 Task: Look for space in Uliastay, Mongolia from 4th June, 2023 to 15th June, 2023 for 2 adults in price range Rs.10000 to Rs.15000. Place can be entire place with 1  bedroom having 1 bed and 1 bathroom. Property type can be house, flat, guest house, hotel. Amenities needed are: washing machine. Booking option can be shelf check-in. Required host language is English.
Action: Mouse moved to (426, 91)
Screenshot: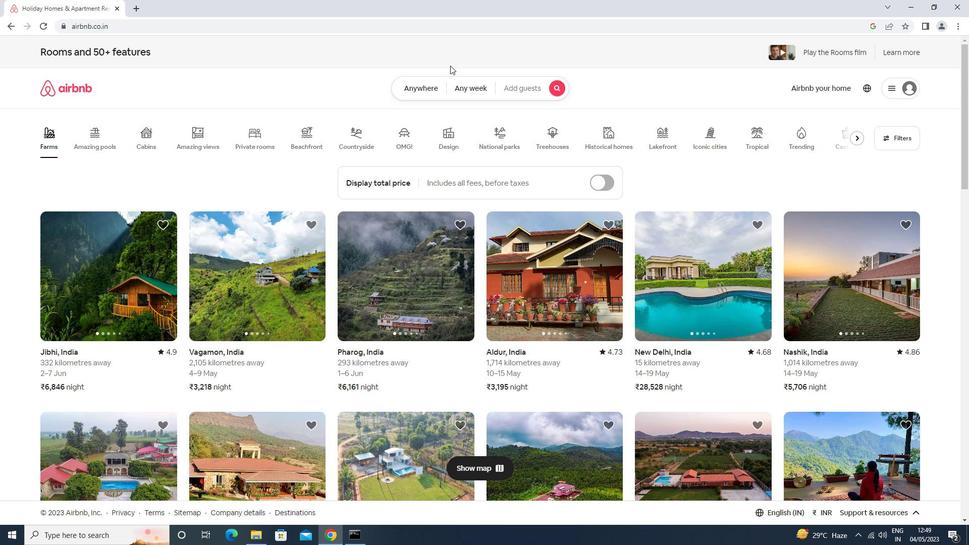 
Action: Mouse pressed left at (426, 91)
Screenshot: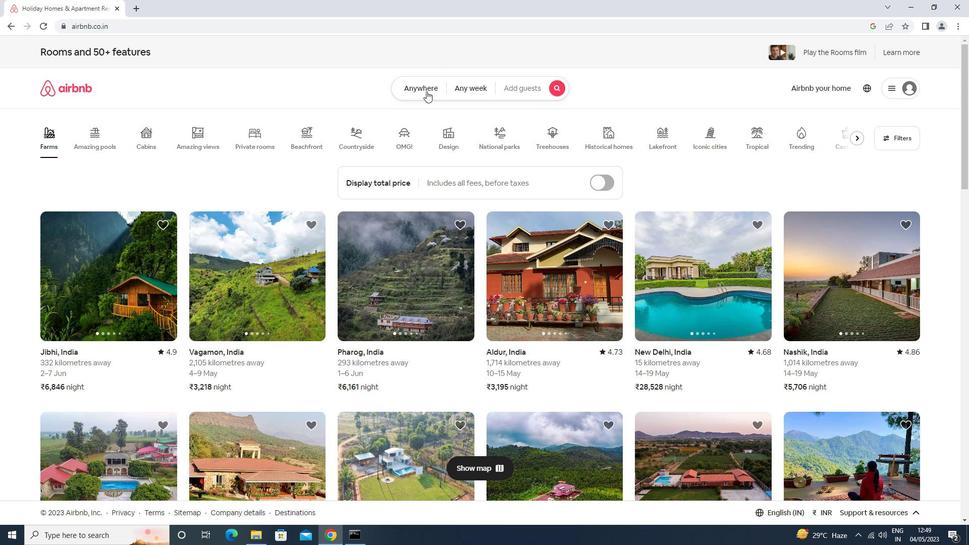 
Action: Mouse moved to (368, 121)
Screenshot: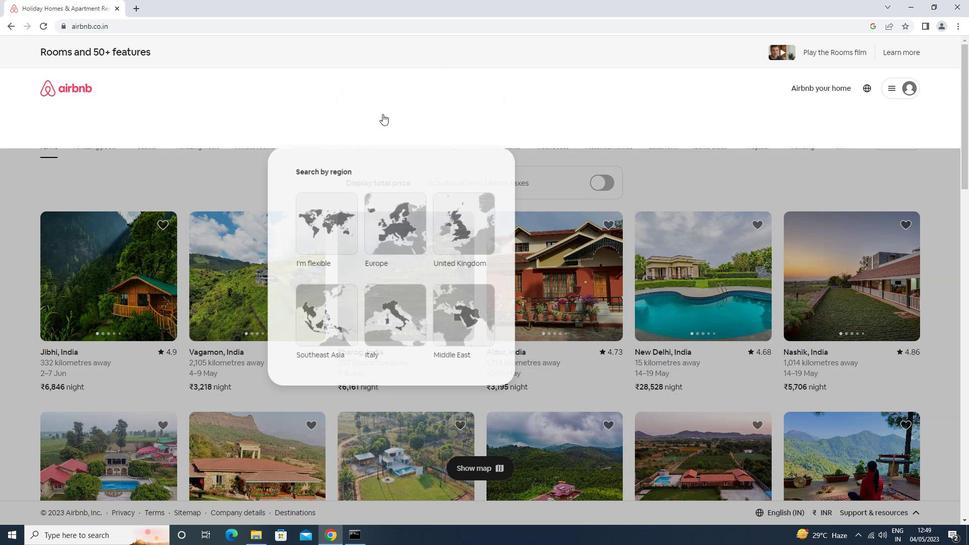 
Action: Mouse pressed left at (368, 121)
Screenshot: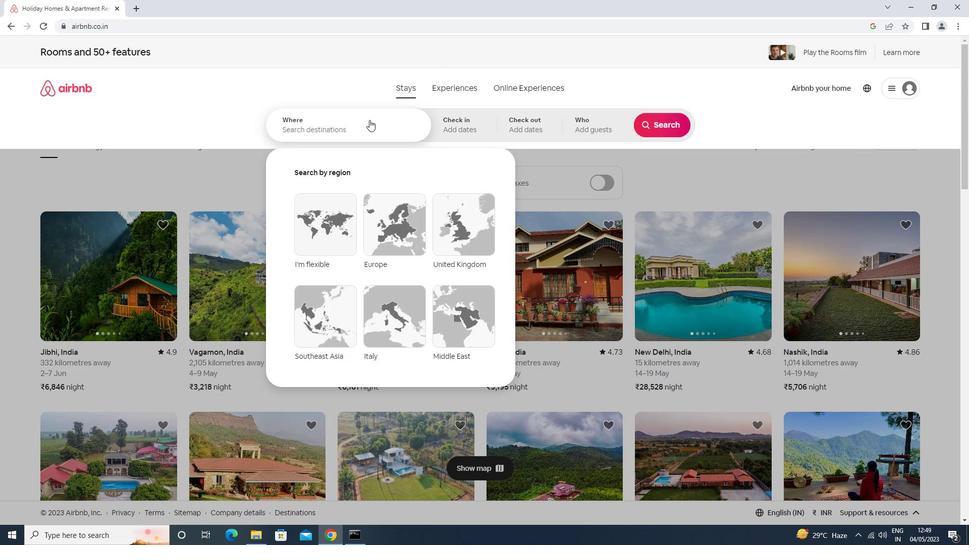 
Action: Key pressed uliastay<Key.enter>
Screenshot: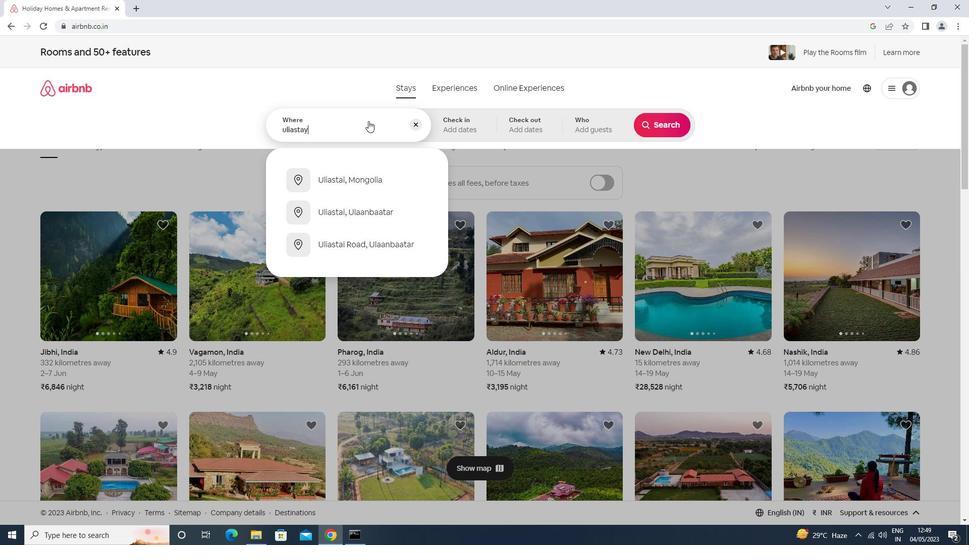 
Action: Mouse moved to (508, 279)
Screenshot: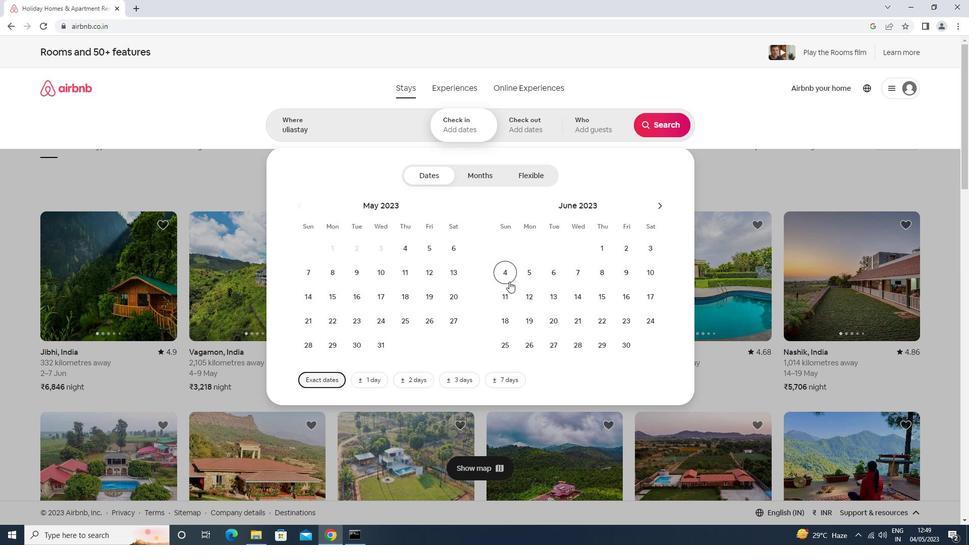 
Action: Mouse pressed left at (508, 279)
Screenshot: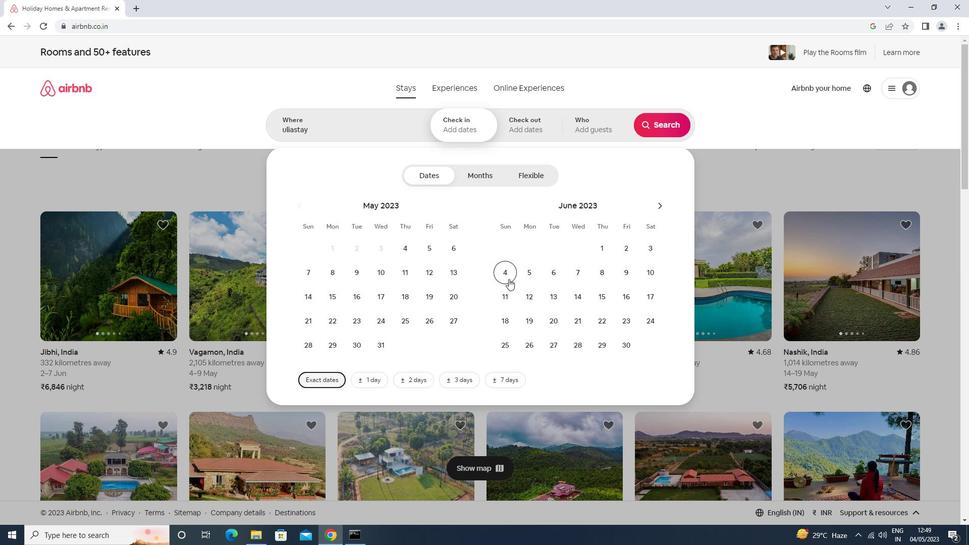 
Action: Mouse moved to (597, 292)
Screenshot: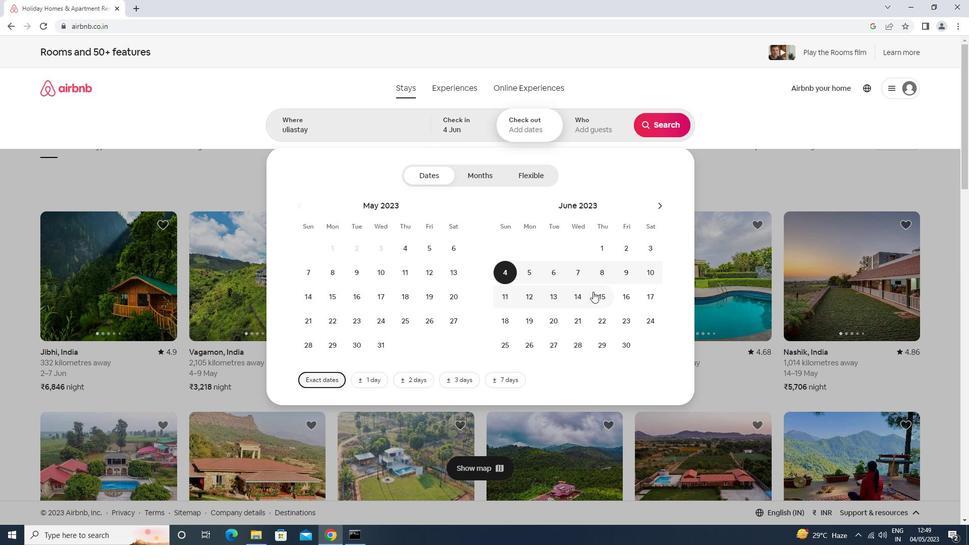 
Action: Mouse pressed left at (597, 292)
Screenshot: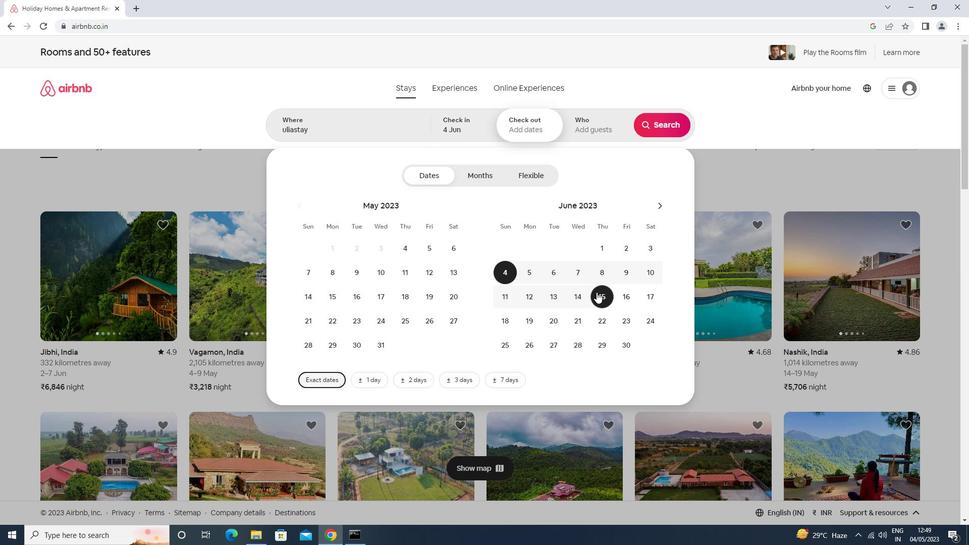 
Action: Mouse moved to (585, 114)
Screenshot: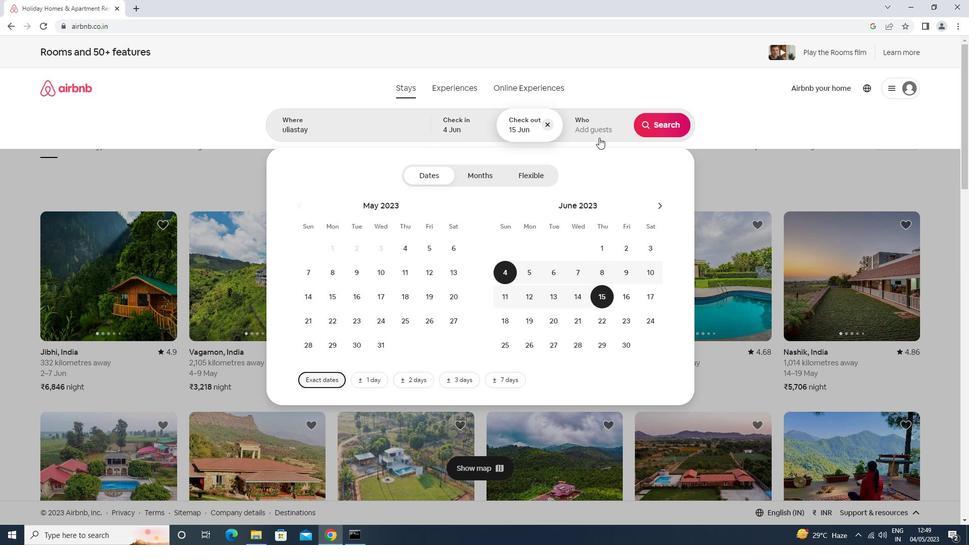 
Action: Mouse pressed left at (585, 114)
Screenshot: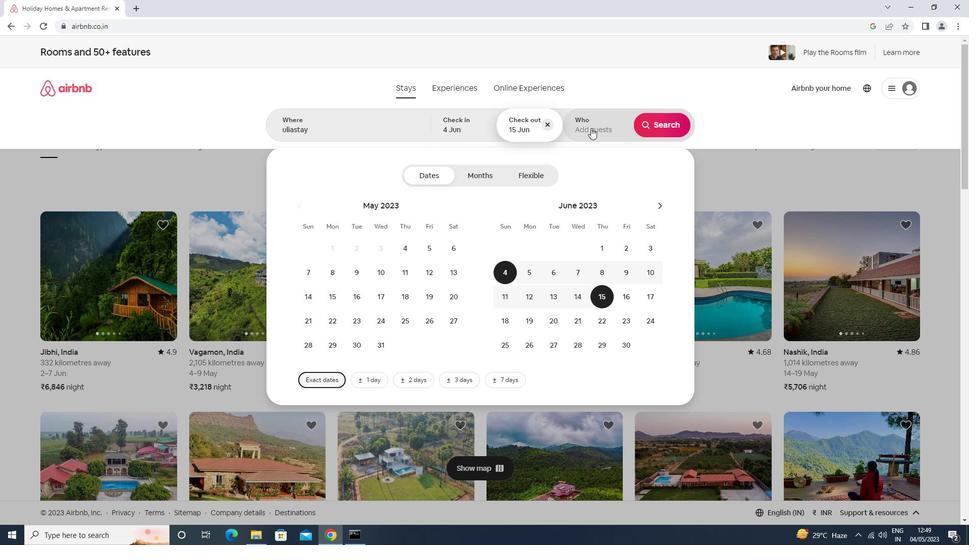 
Action: Mouse moved to (672, 181)
Screenshot: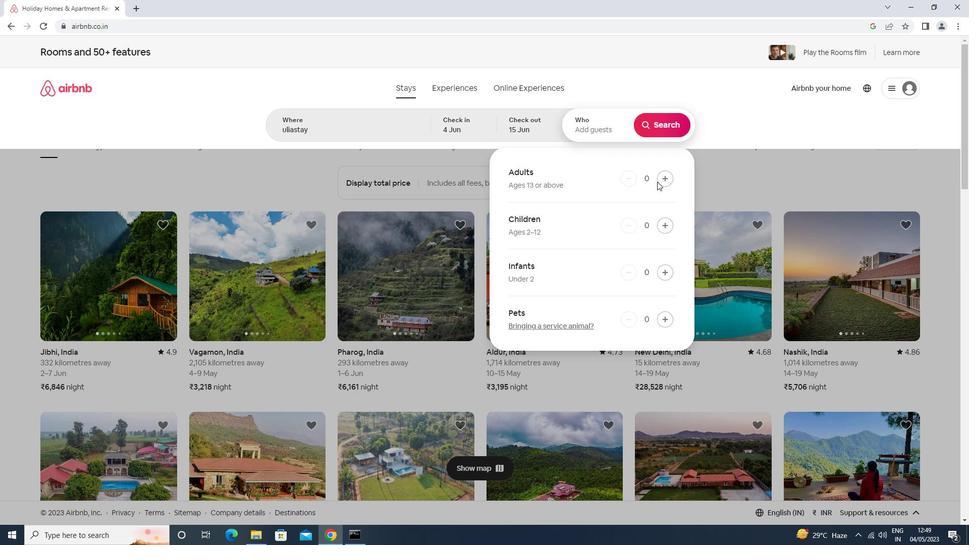 
Action: Mouse pressed left at (672, 181)
Screenshot: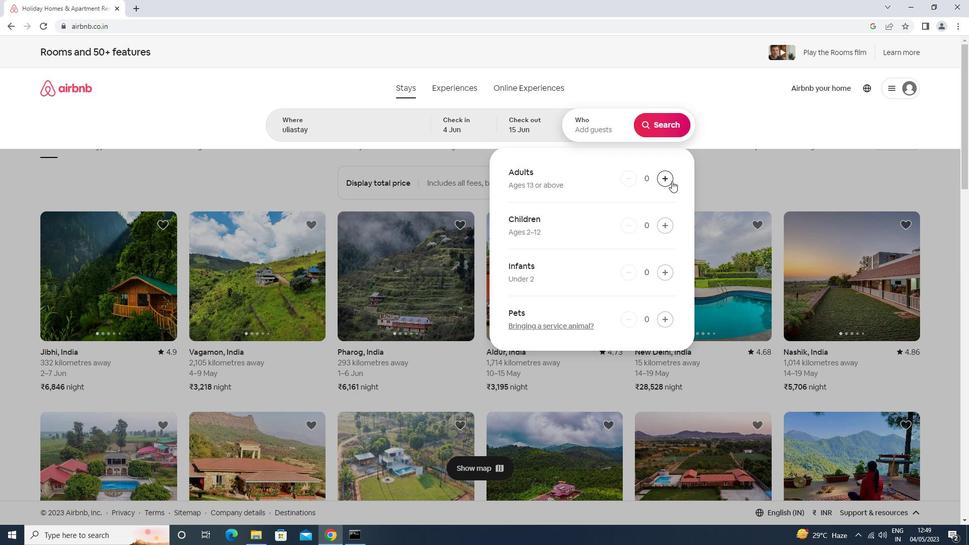 
Action: Mouse pressed left at (672, 181)
Screenshot: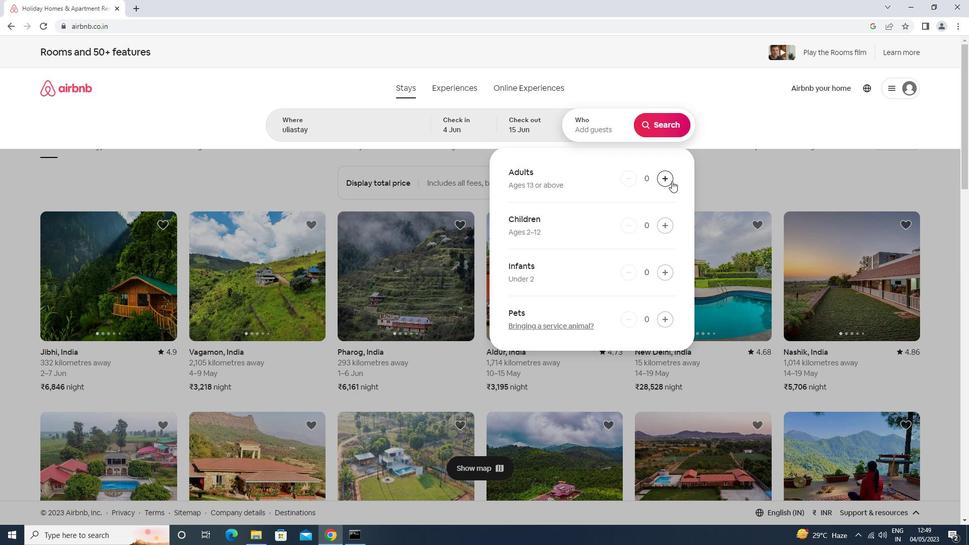 
Action: Mouse moved to (654, 126)
Screenshot: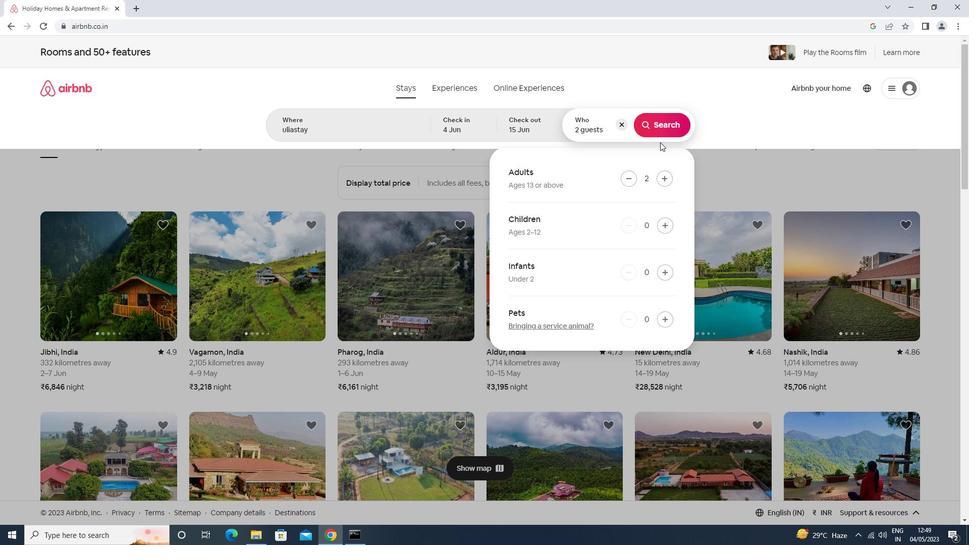 
Action: Mouse pressed left at (654, 126)
Screenshot: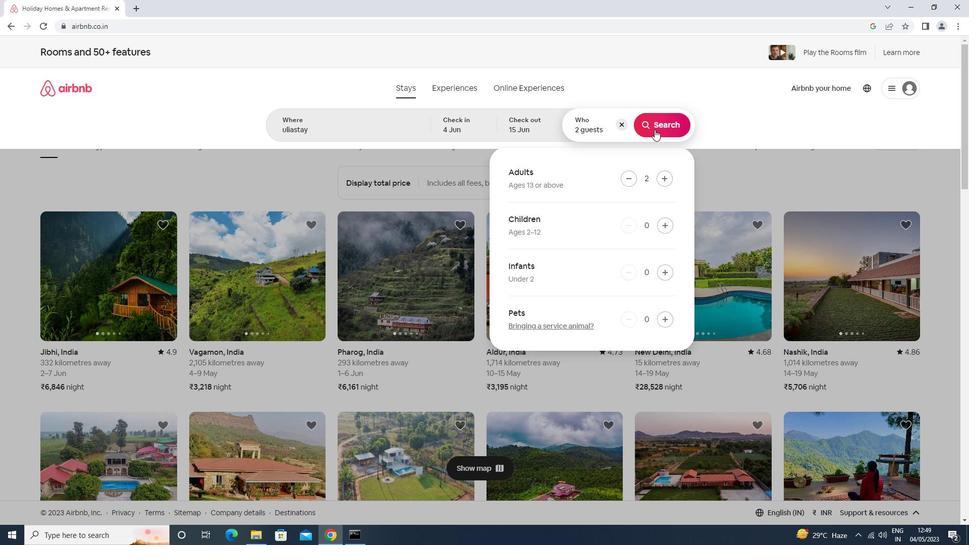 
Action: Mouse moved to (922, 93)
Screenshot: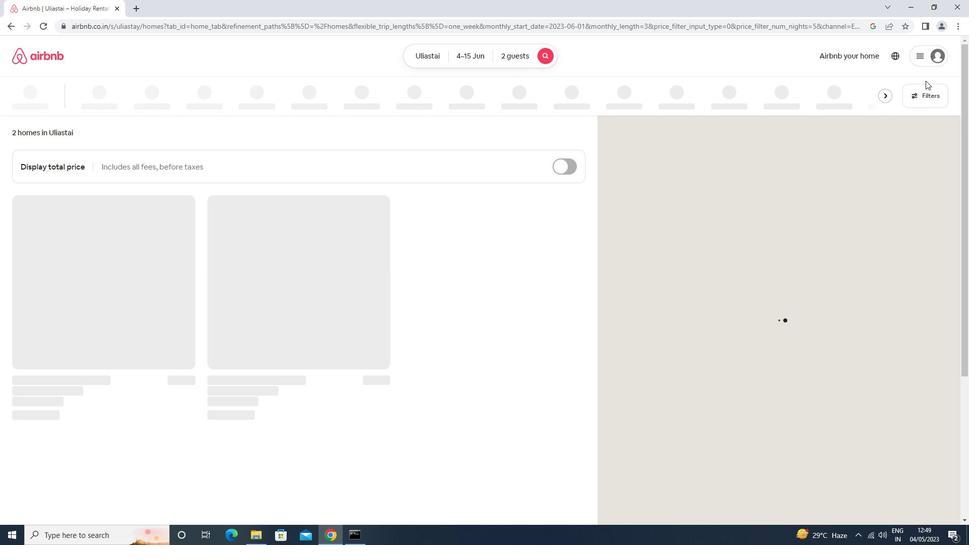 
Action: Mouse pressed left at (922, 93)
Screenshot: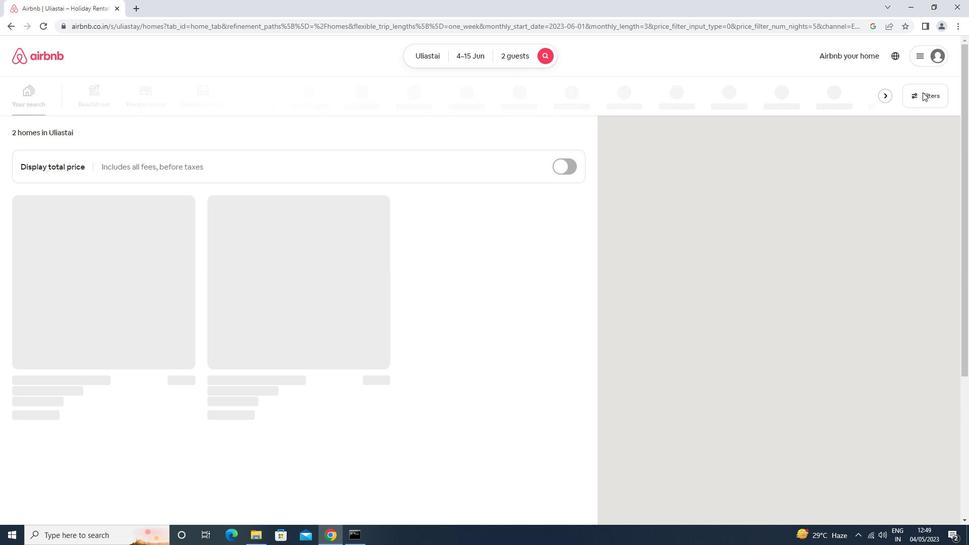 
Action: Mouse moved to (365, 225)
Screenshot: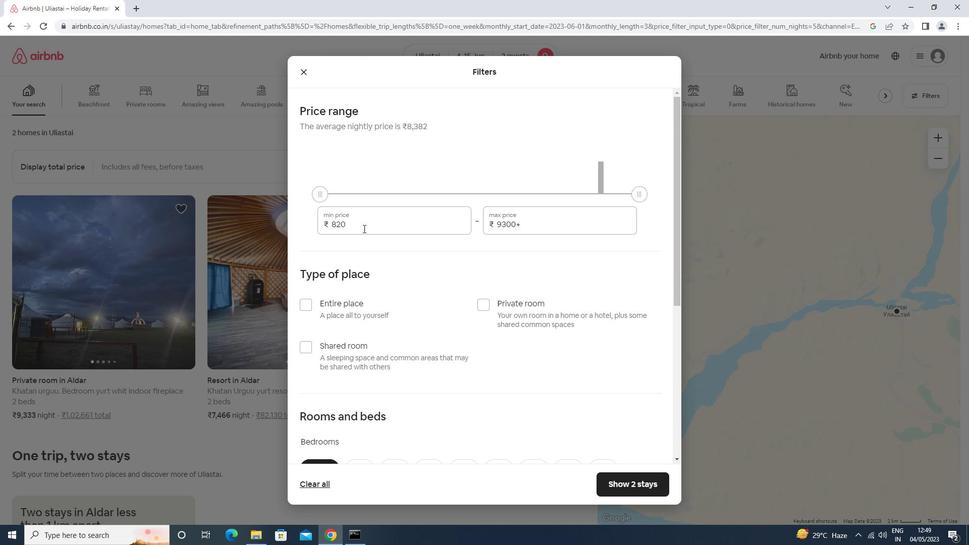 
Action: Mouse pressed left at (365, 225)
Screenshot: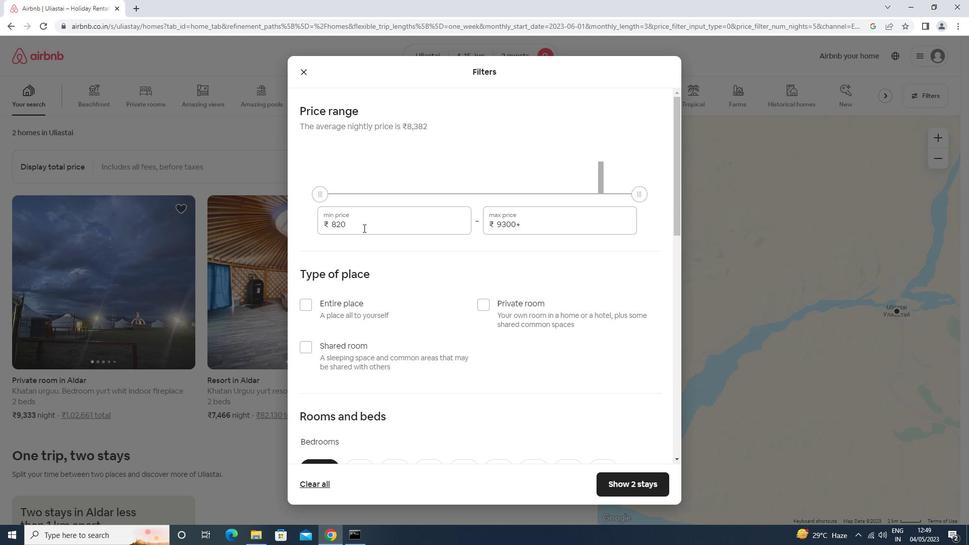
Action: Key pressed <Key.backspace><Key.backspace><Key.backspace>10000<Key.tab>15000<Key.backspace><Key.backspace><Key.backspace><Key.backspace><Key.backspace>15000
Screenshot: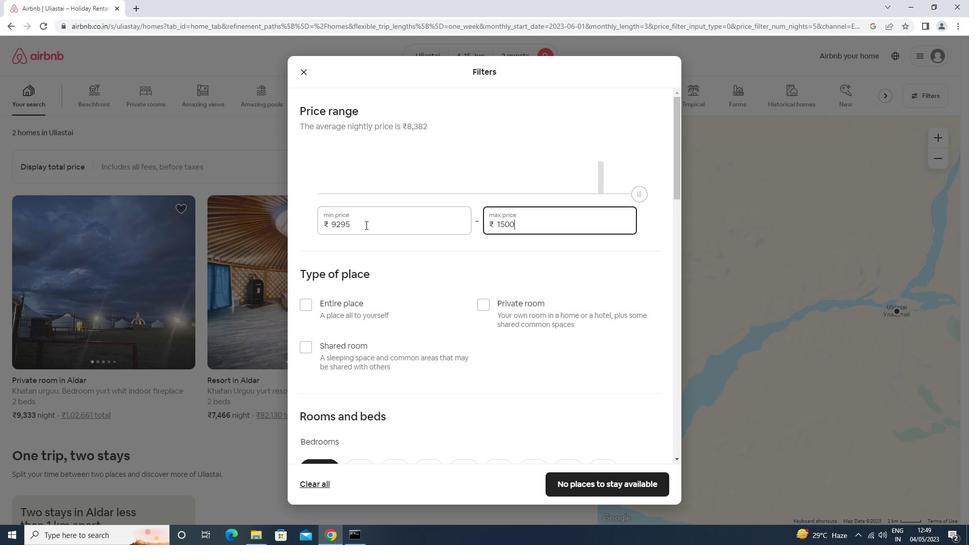 
Action: Mouse pressed left at (365, 225)
Screenshot: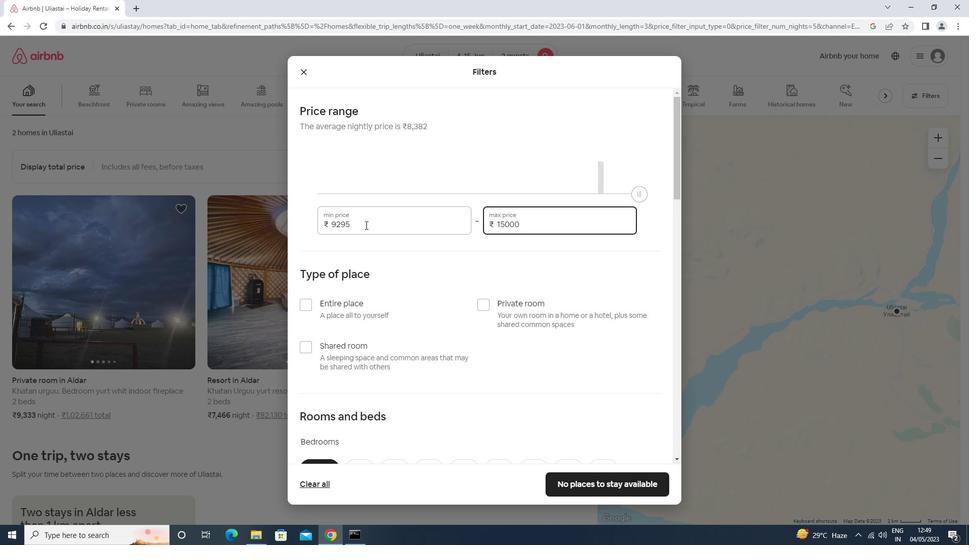 
Action: Key pressed <Key.backspace><Key.backspace><Key.backspace><Key.backspace>10000
Screenshot: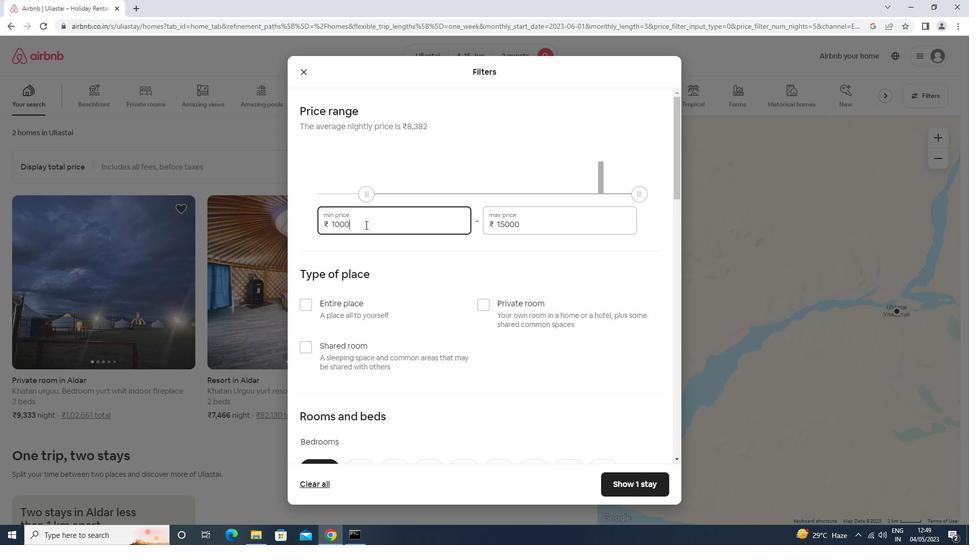
Action: Mouse moved to (363, 225)
Screenshot: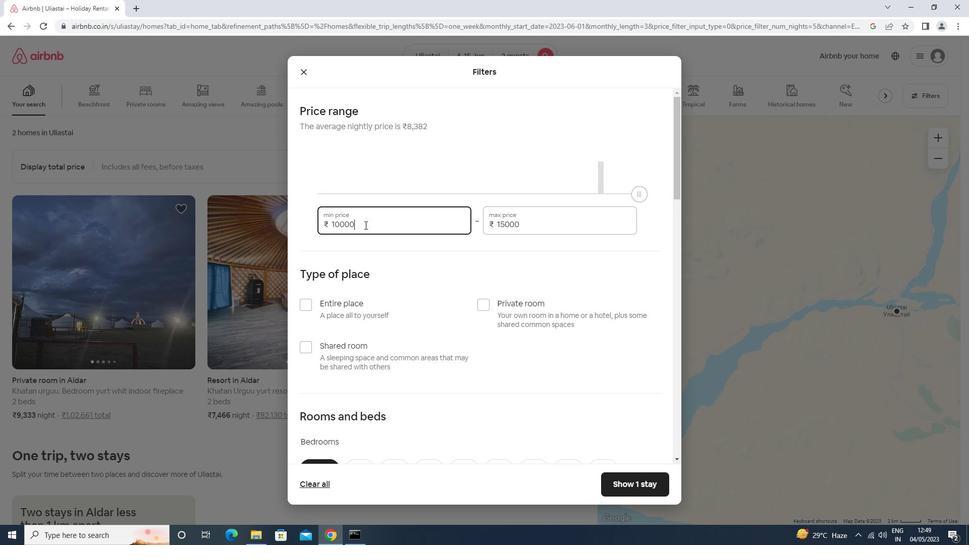 
Action: Mouse scrolled (363, 224) with delta (0, 0)
Screenshot: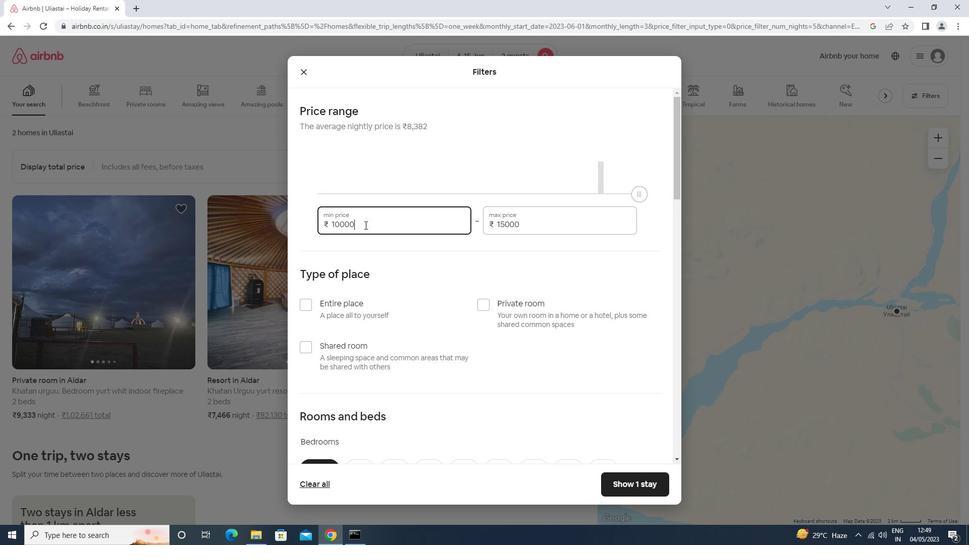 
Action: Mouse scrolled (363, 224) with delta (0, 0)
Screenshot: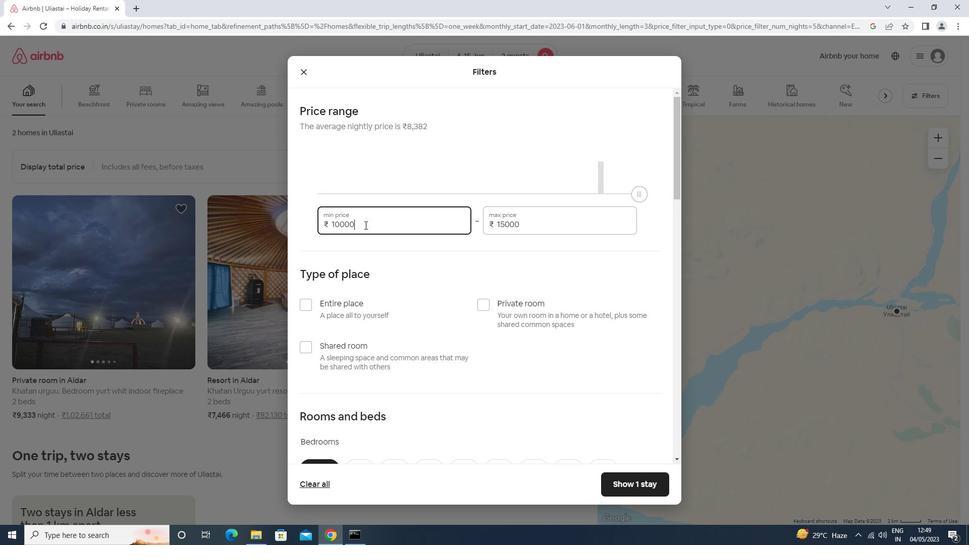 
Action: Mouse scrolled (363, 224) with delta (0, 0)
Screenshot: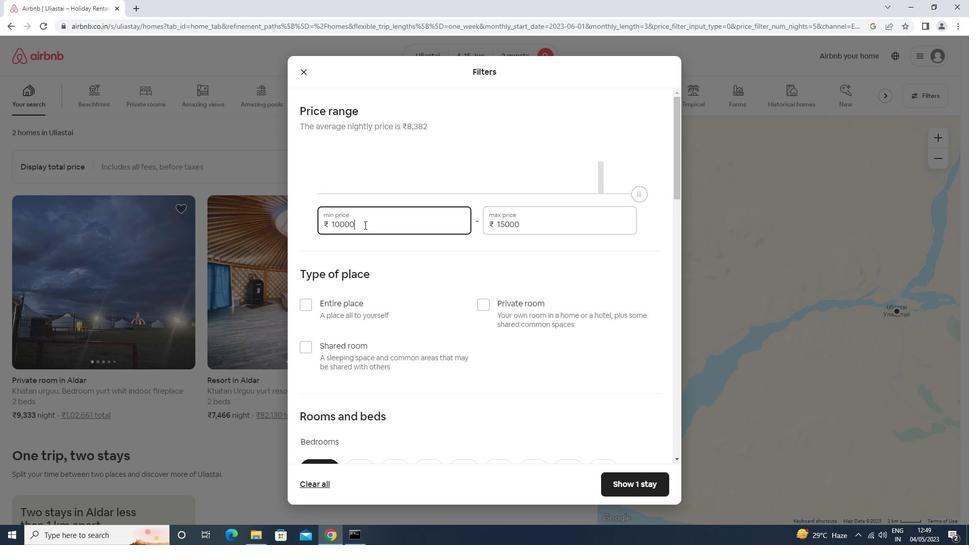 
Action: Mouse moved to (336, 161)
Screenshot: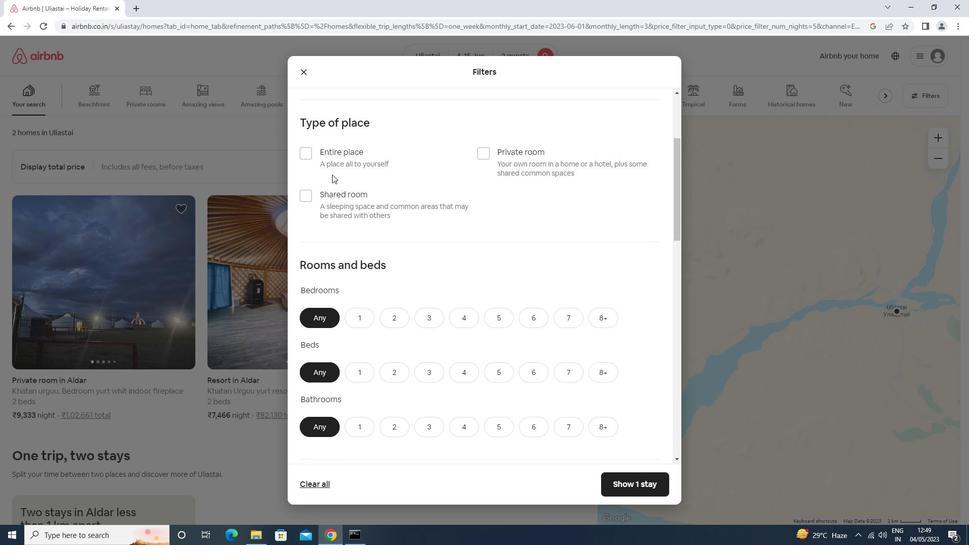 
Action: Mouse pressed left at (336, 161)
Screenshot: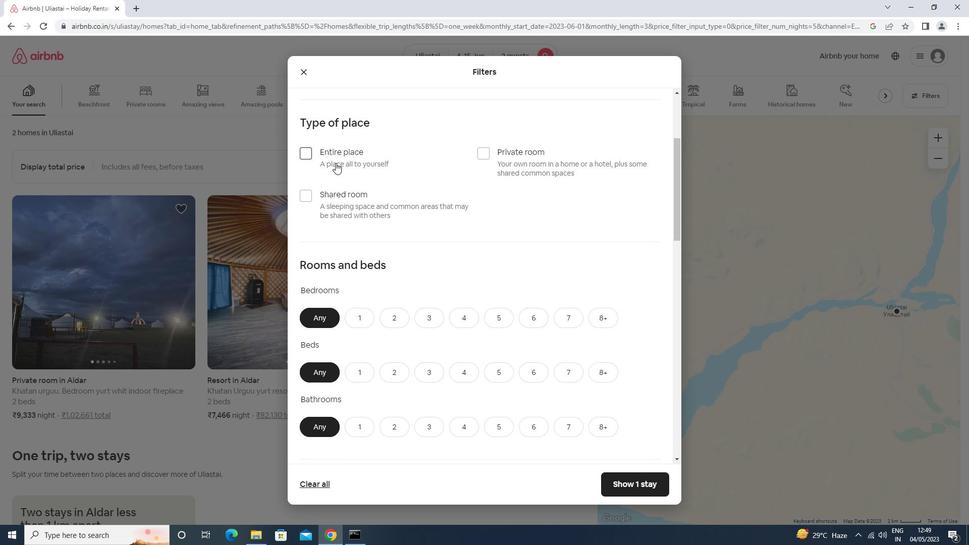 
Action: Mouse moved to (365, 316)
Screenshot: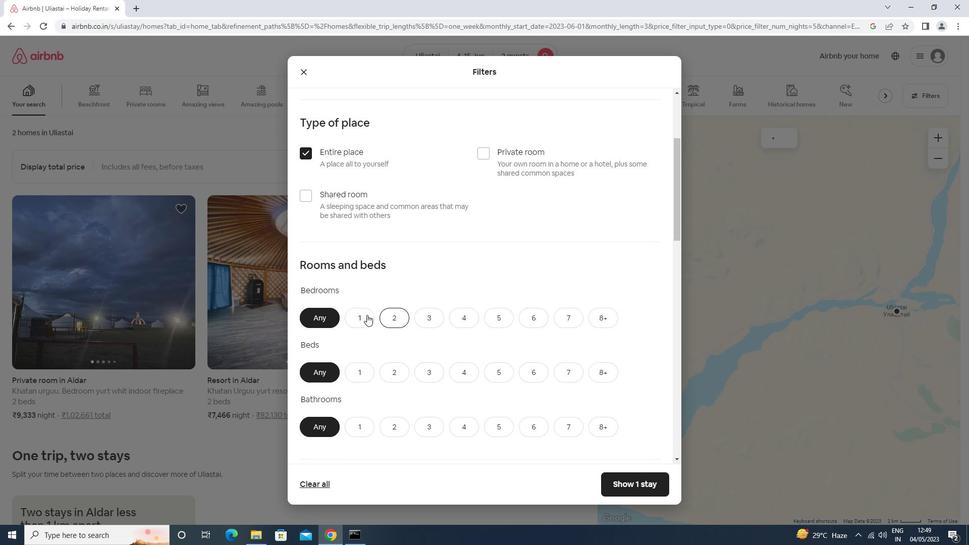 
Action: Mouse pressed left at (365, 316)
Screenshot: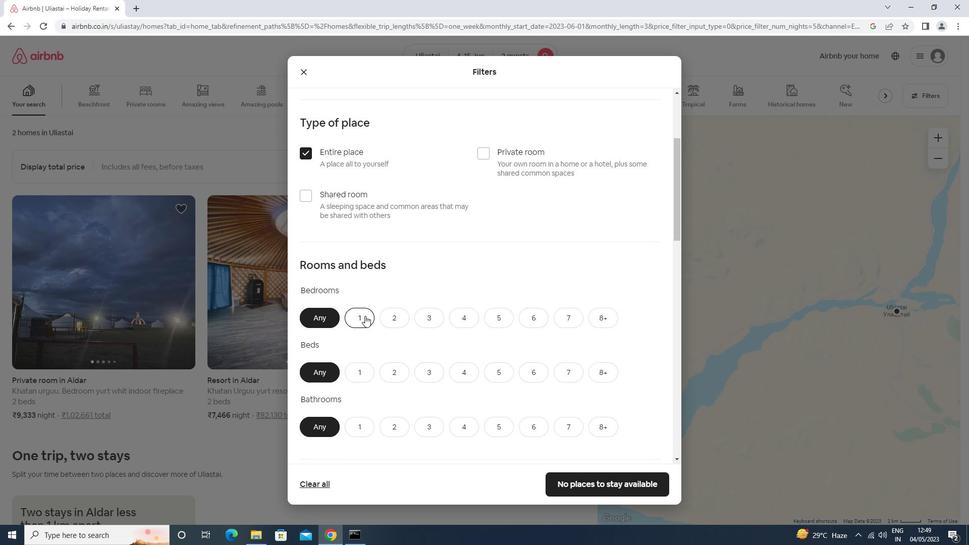 
Action: Mouse moved to (361, 375)
Screenshot: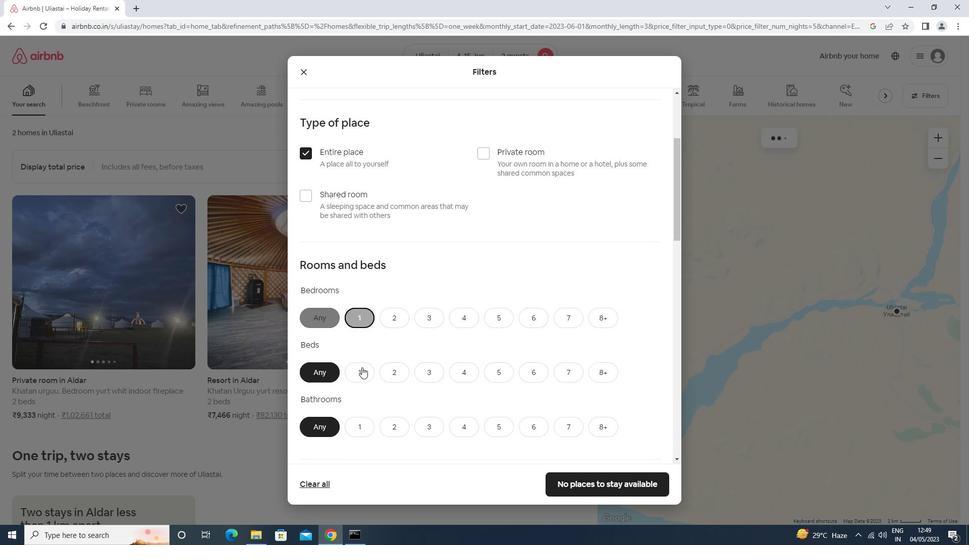 
Action: Mouse pressed left at (361, 375)
Screenshot: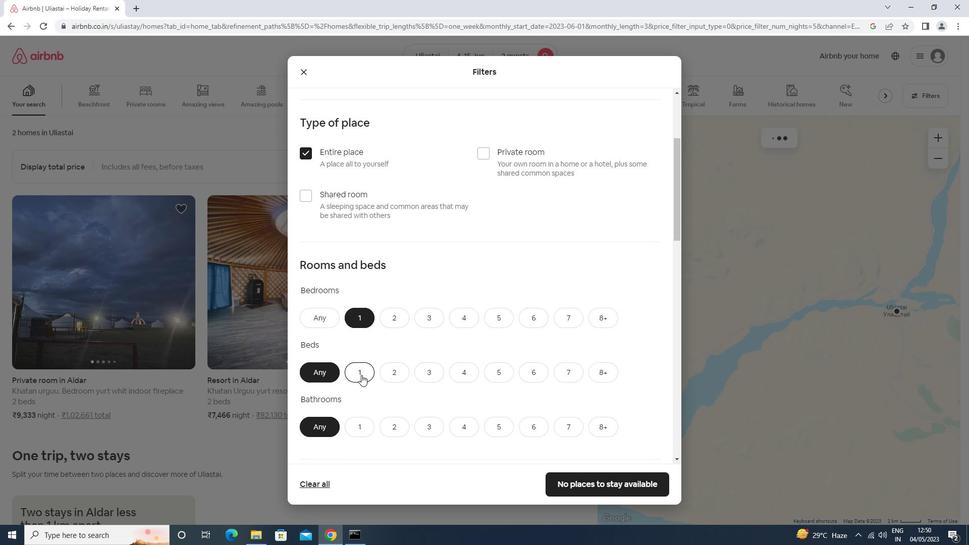 
Action: Mouse moved to (361, 427)
Screenshot: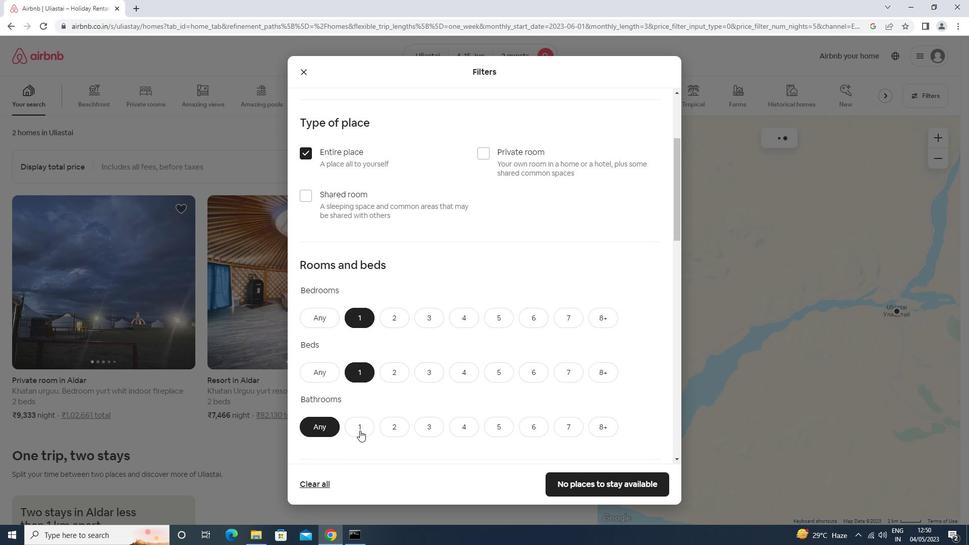 
Action: Mouse pressed left at (361, 427)
Screenshot: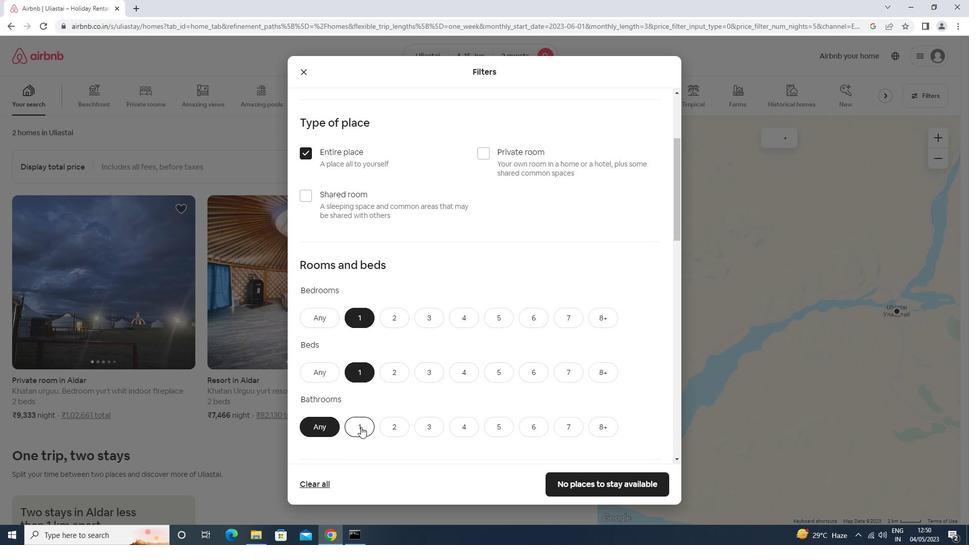 
Action: Mouse scrolled (361, 426) with delta (0, 0)
Screenshot: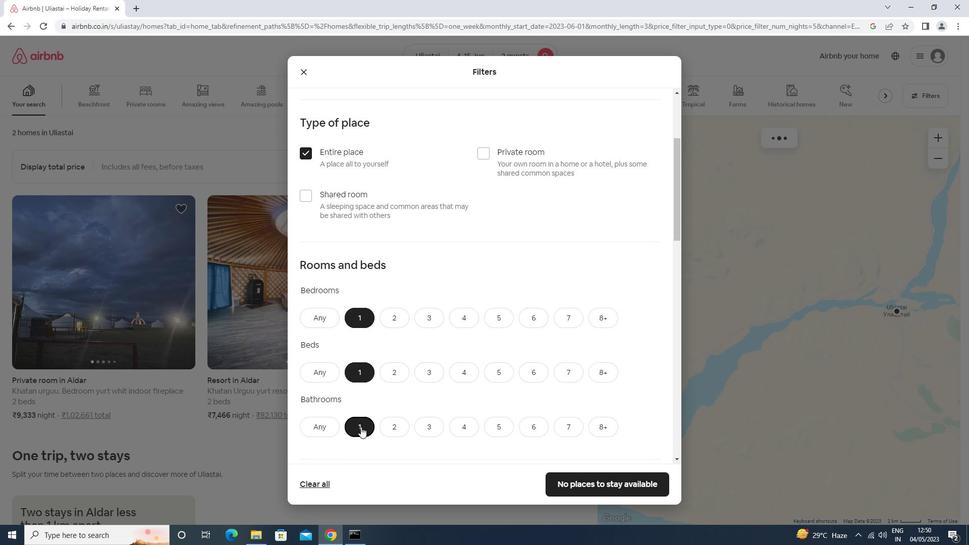 
Action: Mouse scrolled (361, 426) with delta (0, 0)
Screenshot: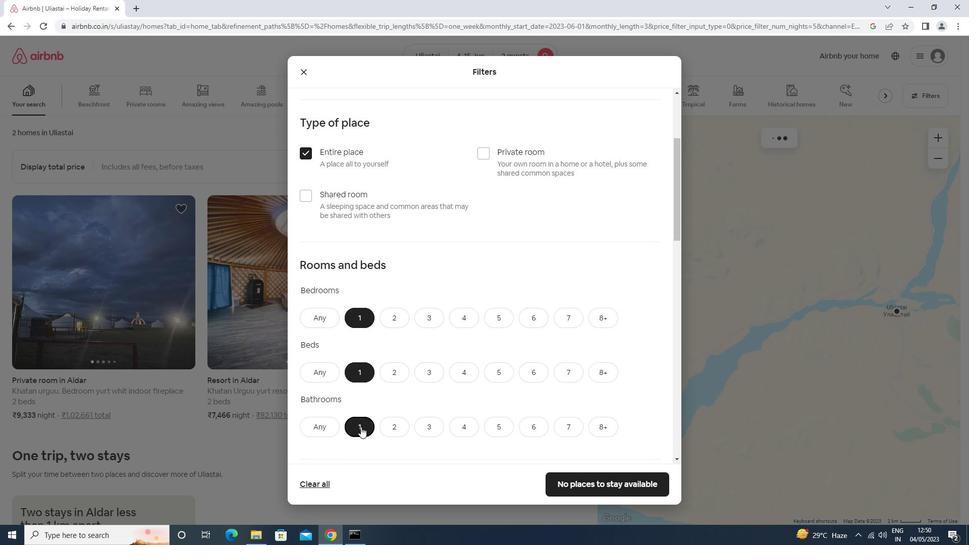 
Action: Mouse scrolled (361, 426) with delta (0, 0)
Screenshot: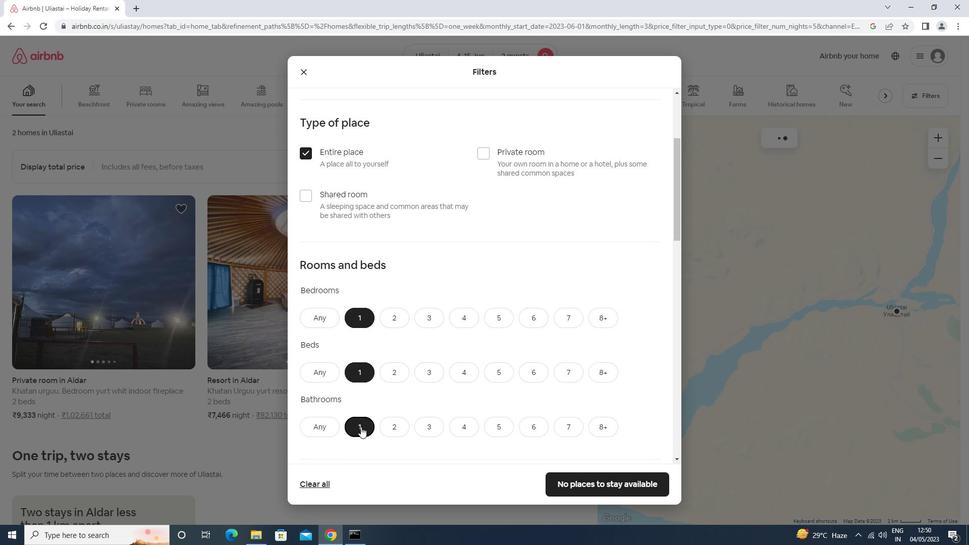 
Action: Mouse moved to (349, 387)
Screenshot: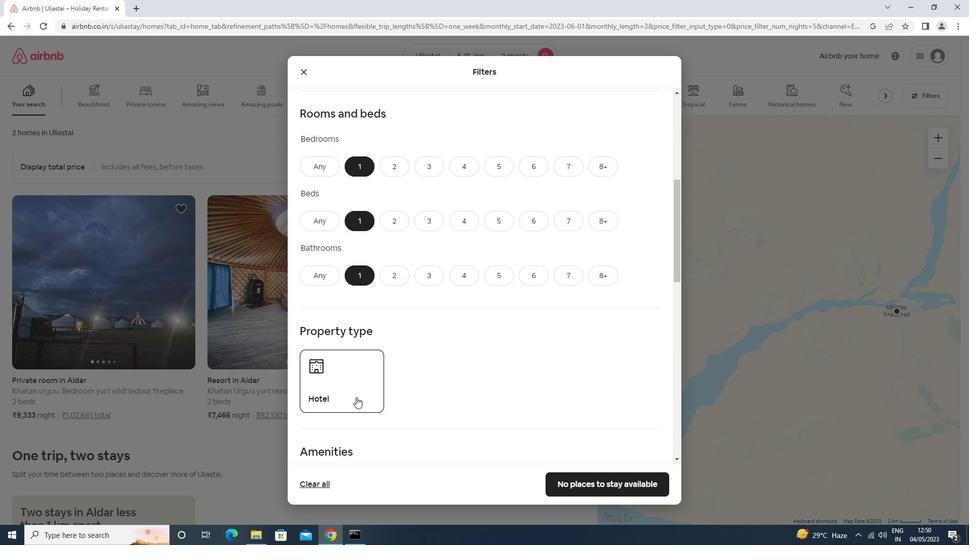 
Action: Mouse pressed left at (349, 387)
Screenshot: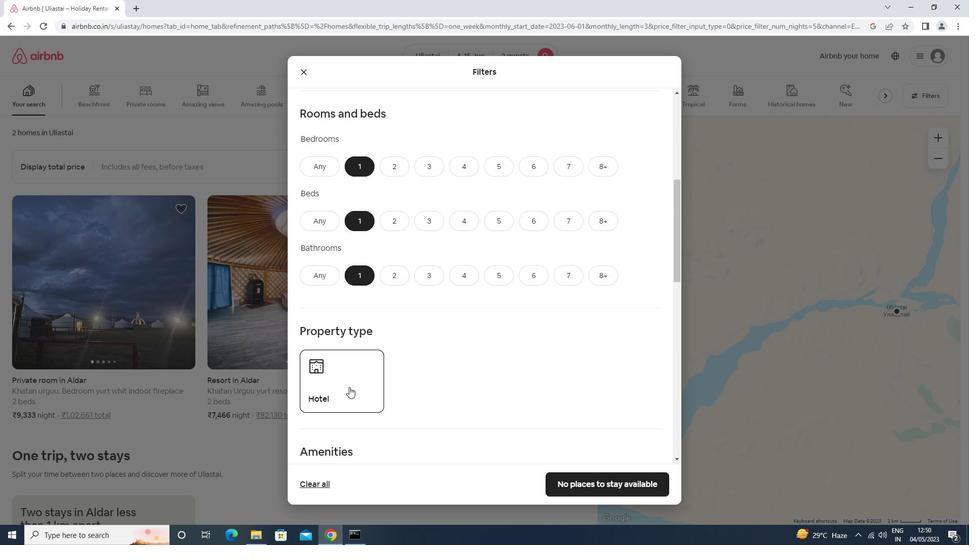 
Action: Mouse scrolled (349, 386) with delta (0, 0)
Screenshot: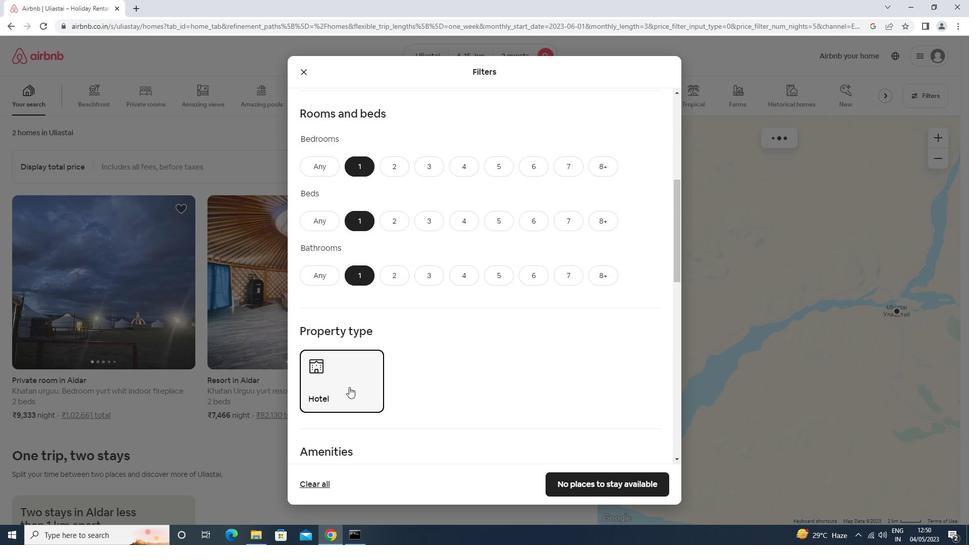 
Action: Mouse scrolled (349, 386) with delta (0, 0)
Screenshot: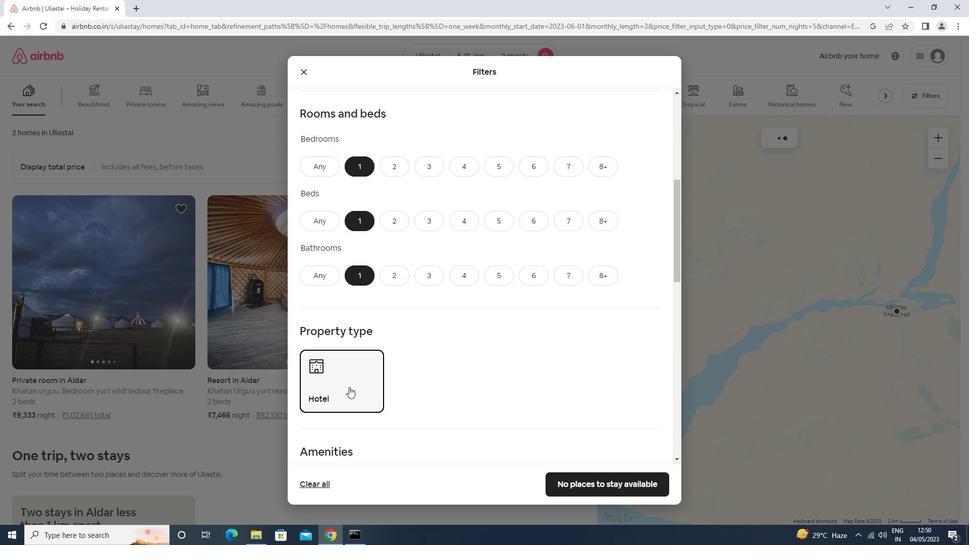 
Action: Mouse scrolled (349, 386) with delta (0, 0)
Screenshot: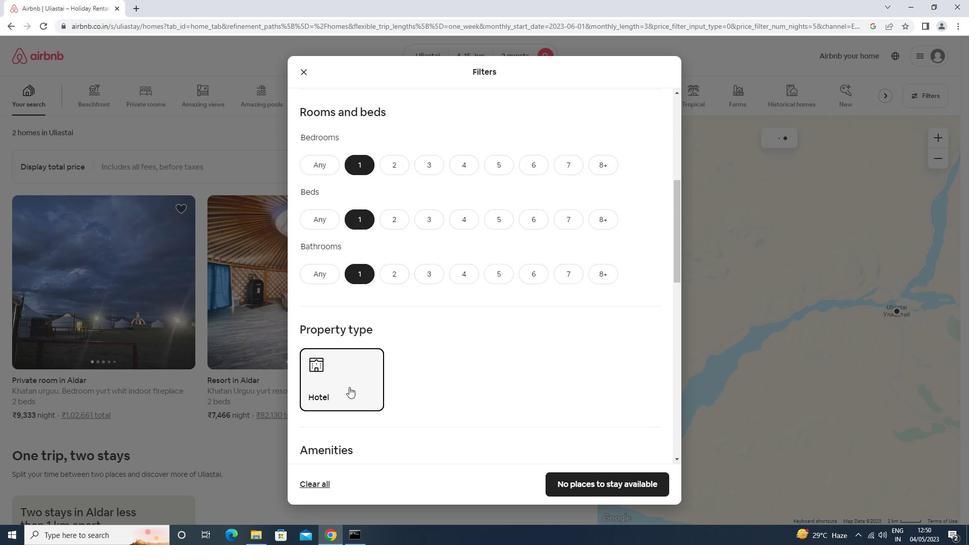 
Action: Mouse moved to (351, 394)
Screenshot: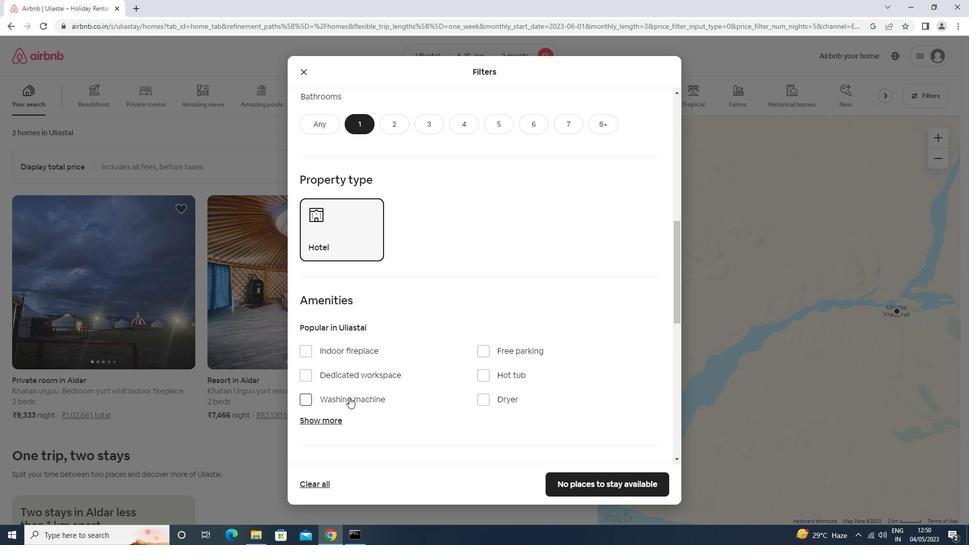 
Action: Mouse pressed left at (351, 394)
Screenshot: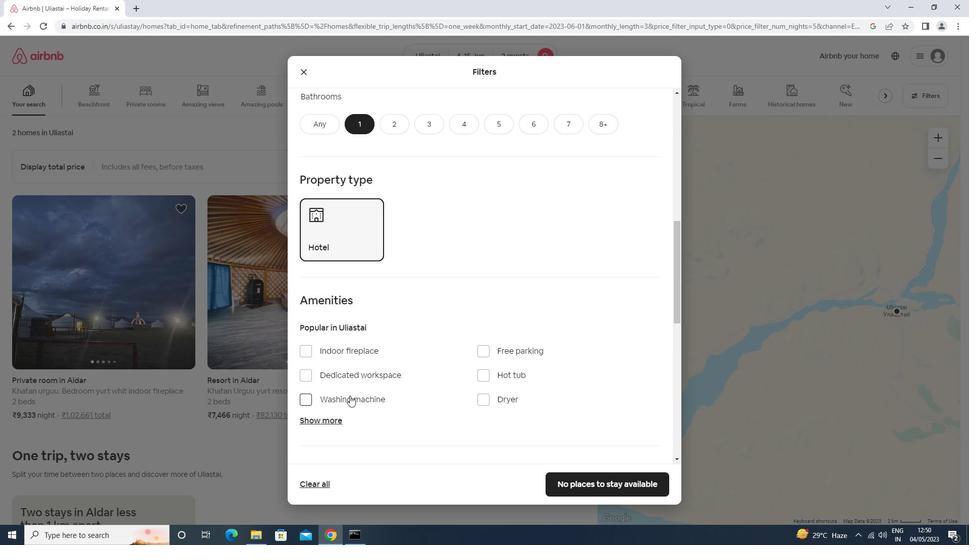 
Action: Mouse scrolled (351, 394) with delta (0, 0)
Screenshot: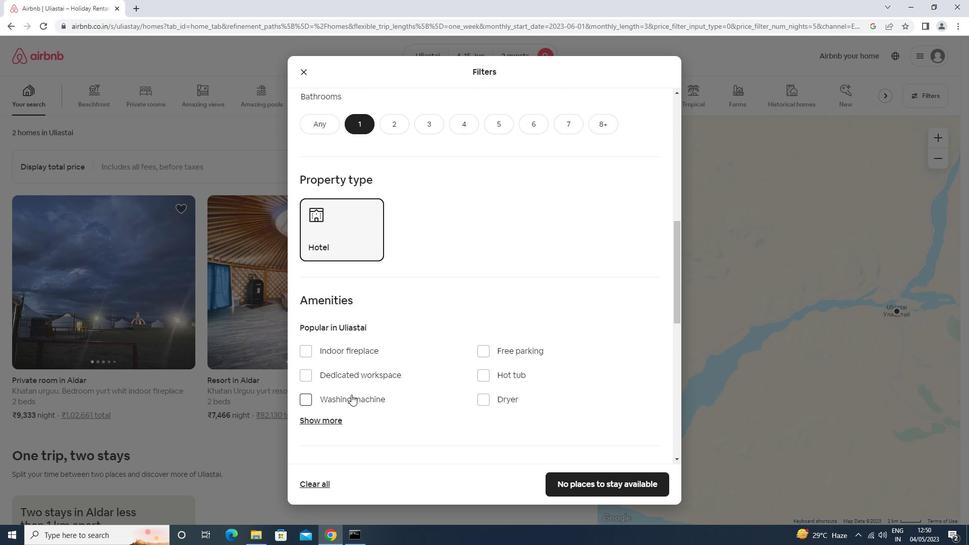 
Action: Mouse scrolled (351, 394) with delta (0, 0)
Screenshot: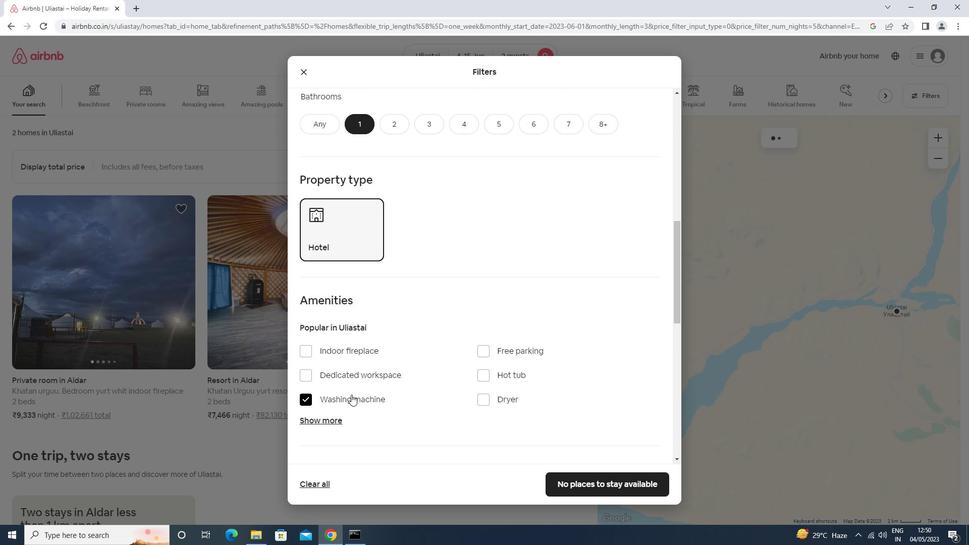 
Action: Mouse scrolled (351, 394) with delta (0, 0)
Screenshot: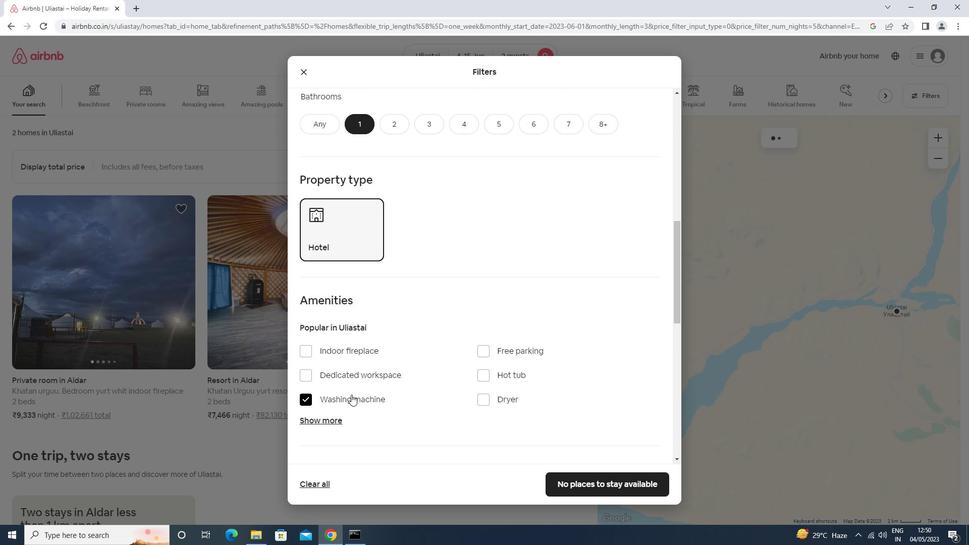 
Action: Mouse scrolled (351, 394) with delta (0, 0)
Screenshot: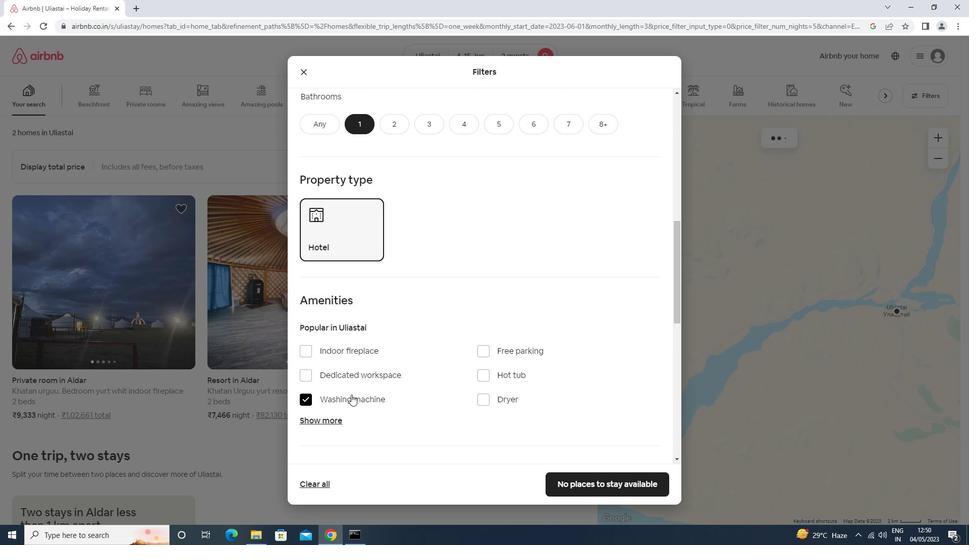 
Action: Mouse moved to (638, 337)
Screenshot: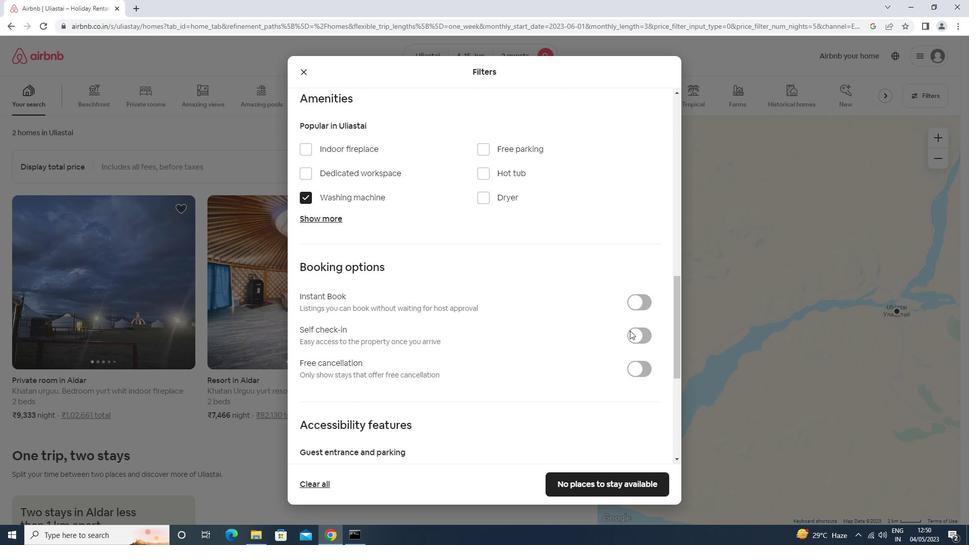 
Action: Mouse pressed left at (638, 337)
Screenshot: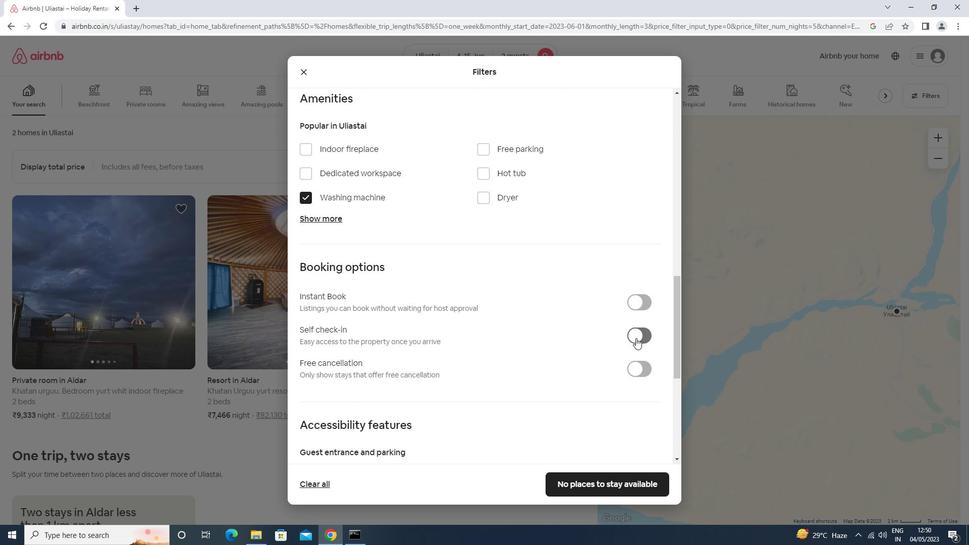 
Action: Mouse moved to (638, 337)
Screenshot: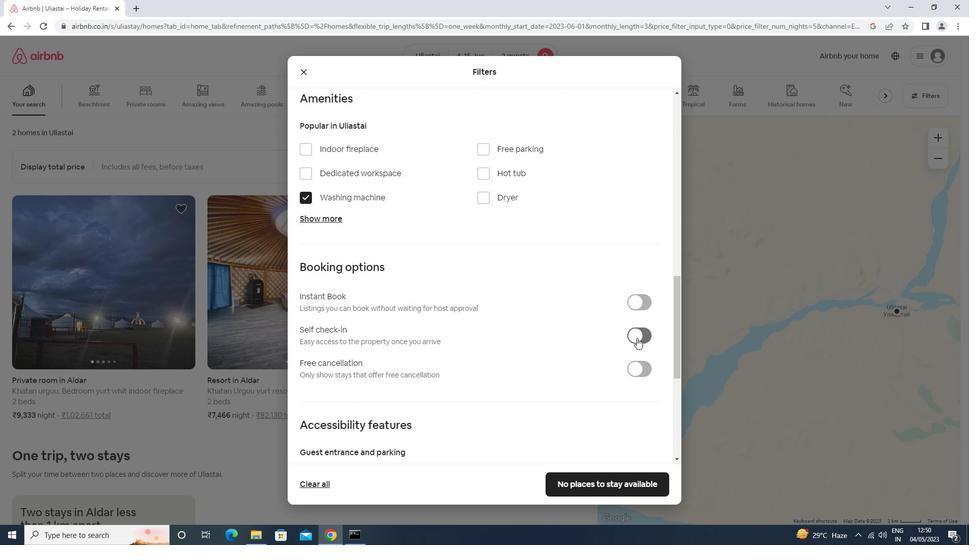 
Action: Mouse scrolled (638, 337) with delta (0, 0)
Screenshot: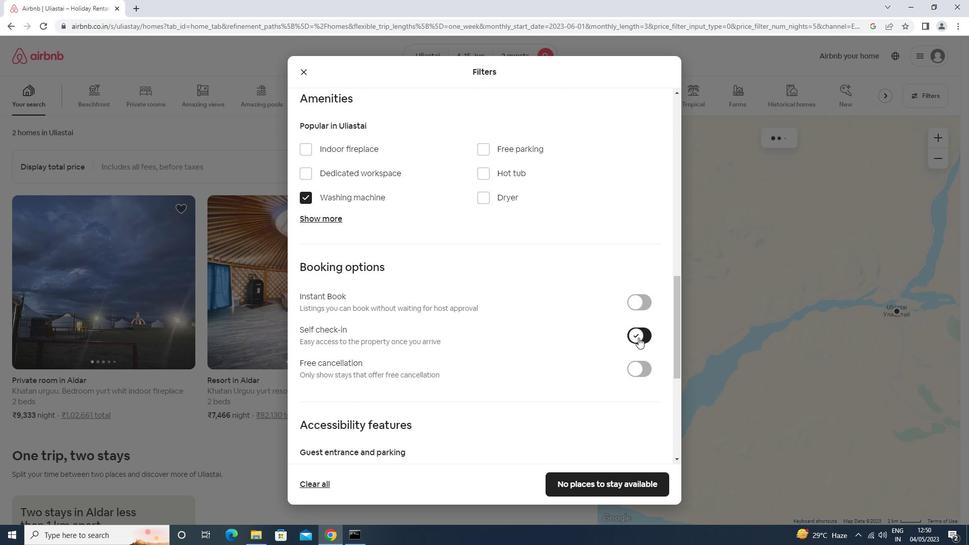 
Action: Mouse scrolled (638, 337) with delta (0, 0)
Screenshot: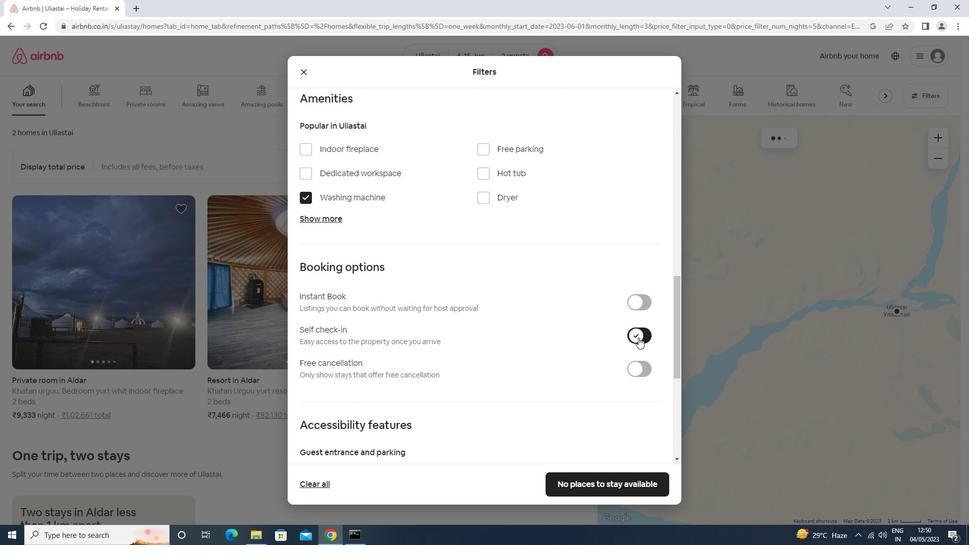 
Action: Mouse scrolled (638, 337) with delta (0, 0)
Screenshot: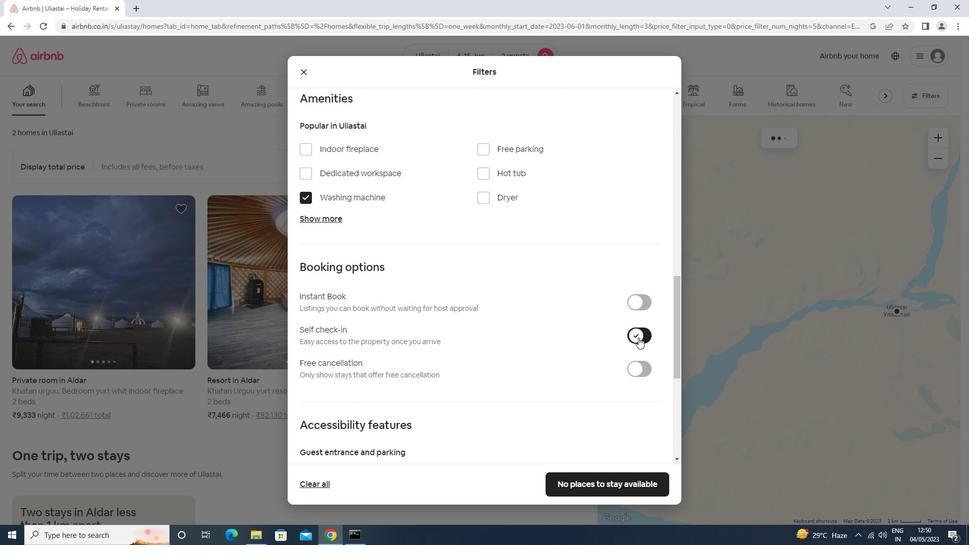 
Action: Mouse scrolled (638, 338) with delta (0, 0)
Screenshot: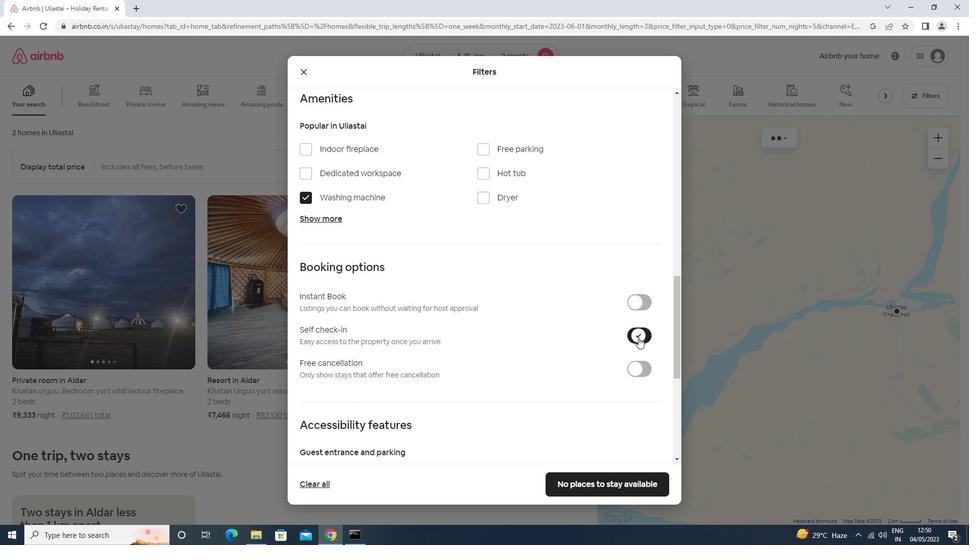 
Action: Mouse scrolled (638, 337) with delta (0, 0)
Screenshot: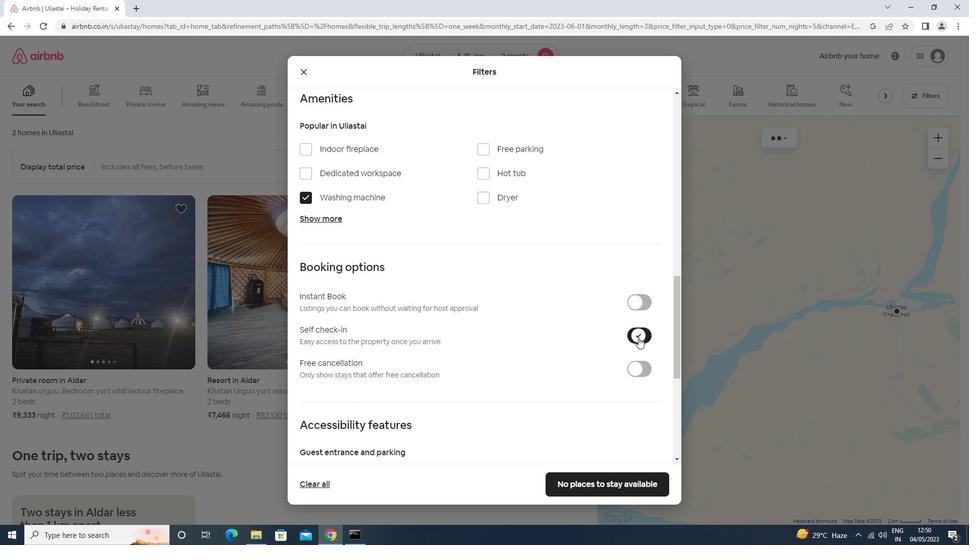 
Action: Mouse scrolled (638, 337) with delta (0, 0)
Screenshot: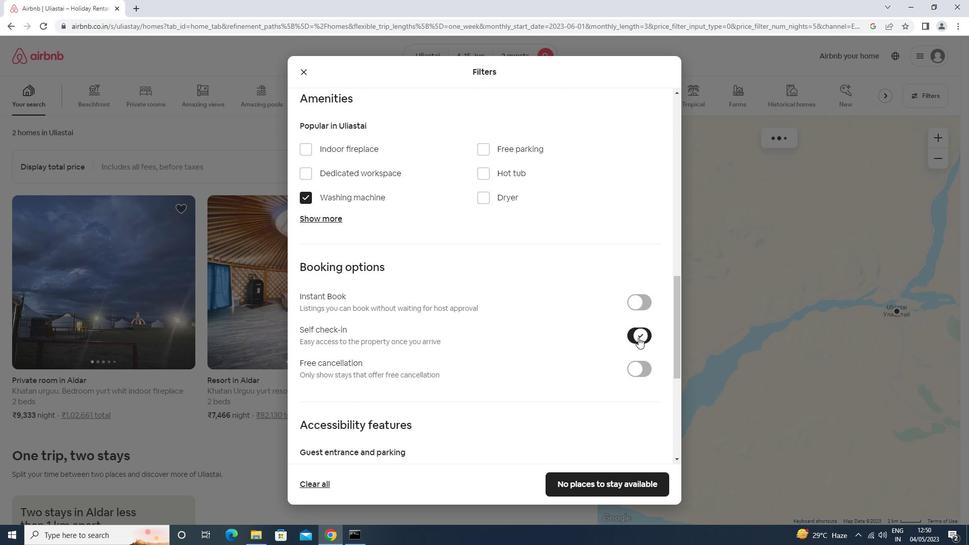 
Action: Mouse moved to (637, 337)
Screenshot: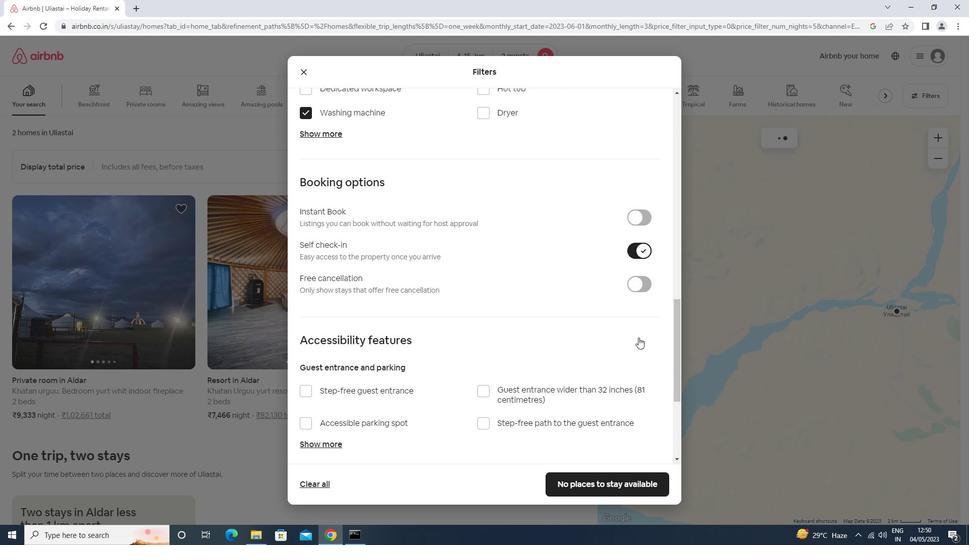 
Action: Mouse scrolled (637, 337) with delta (0, 0)
Screenshot: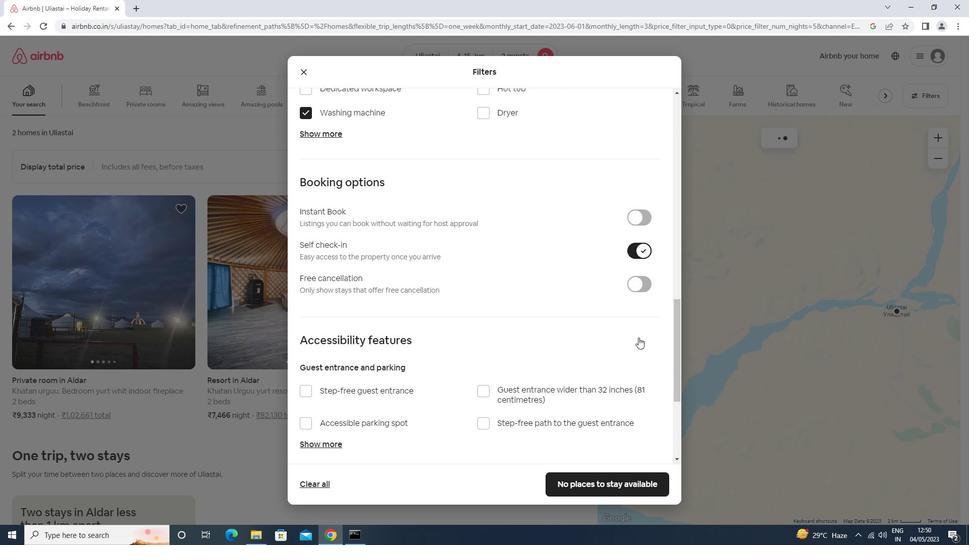 
Action: Mouse moved to (636, 337)
Screenshot: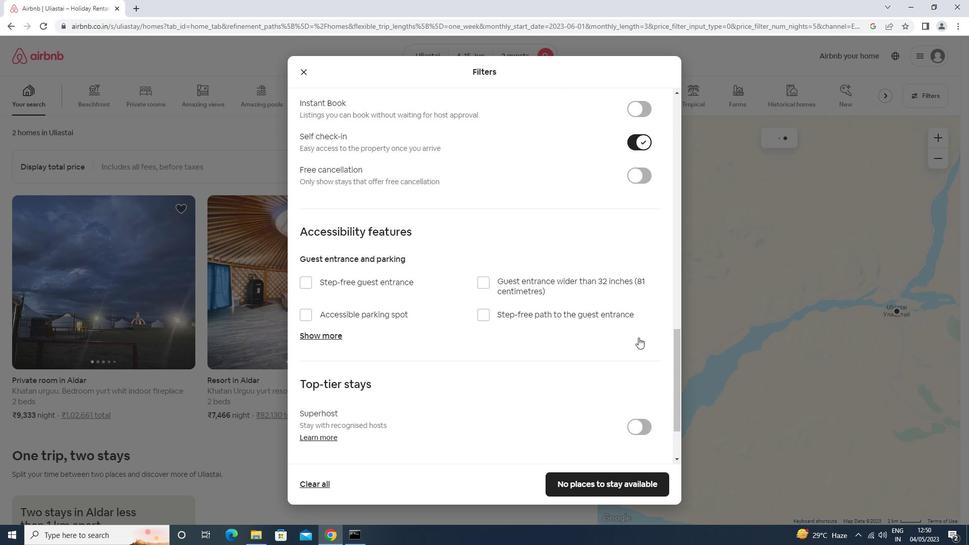 
Action: Mouse scrolled (636, 337) with delta (0, 0)
Screenshot: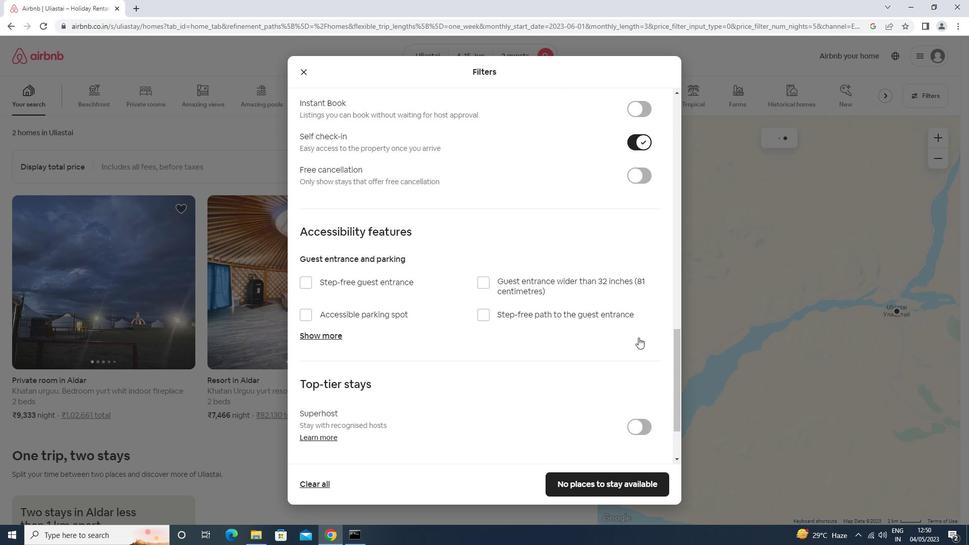 
Action: Mouse moved to (636, 337)
Screenshot: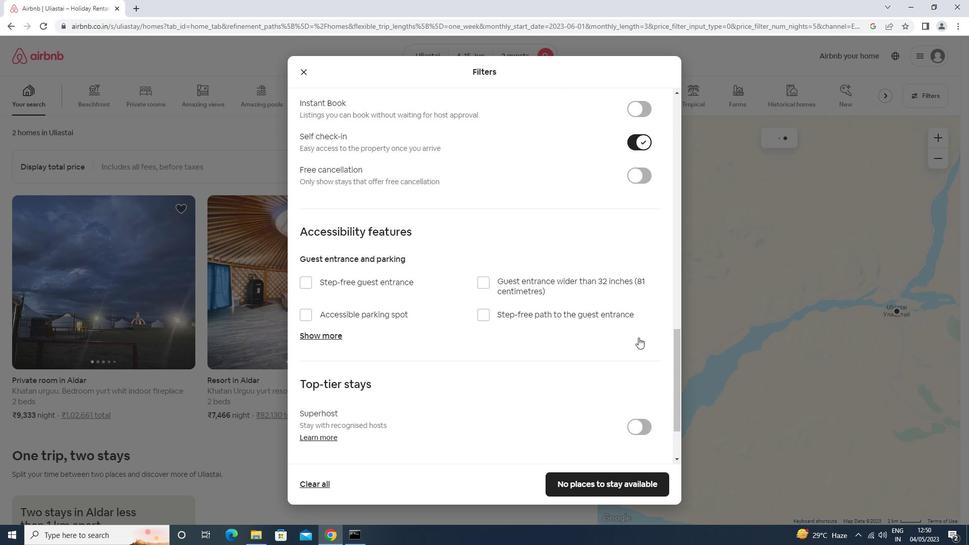 
Action: Mouse scrolled (636, 337) with delta (0, 0)
Screenshot: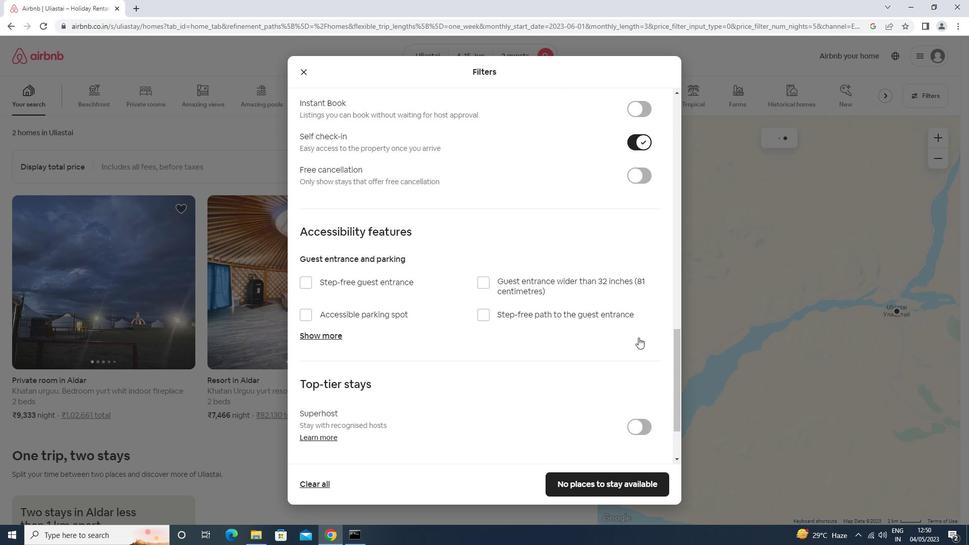 
Action: Mouse scrolled (636, 337) with delta (0, 0)
Screenshot: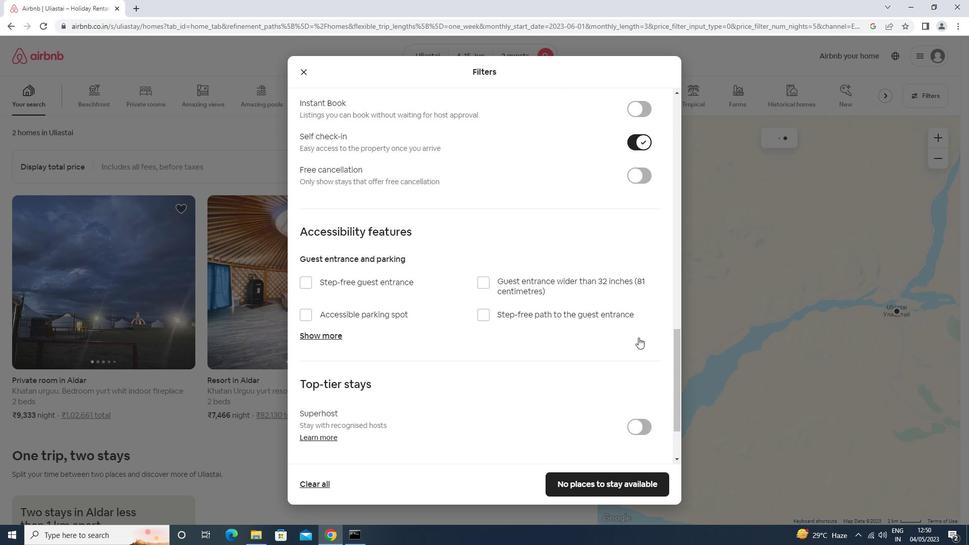 
Action: Mouse scrolled (636, 337) with delta (0, 0)
Screenshot: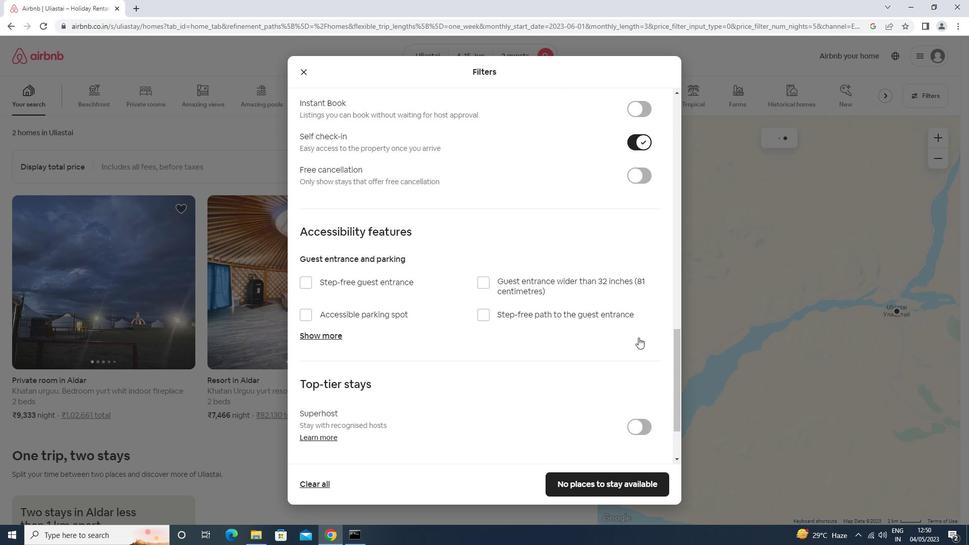 
Action: Mouse moved to (360, 434)
Screenshot: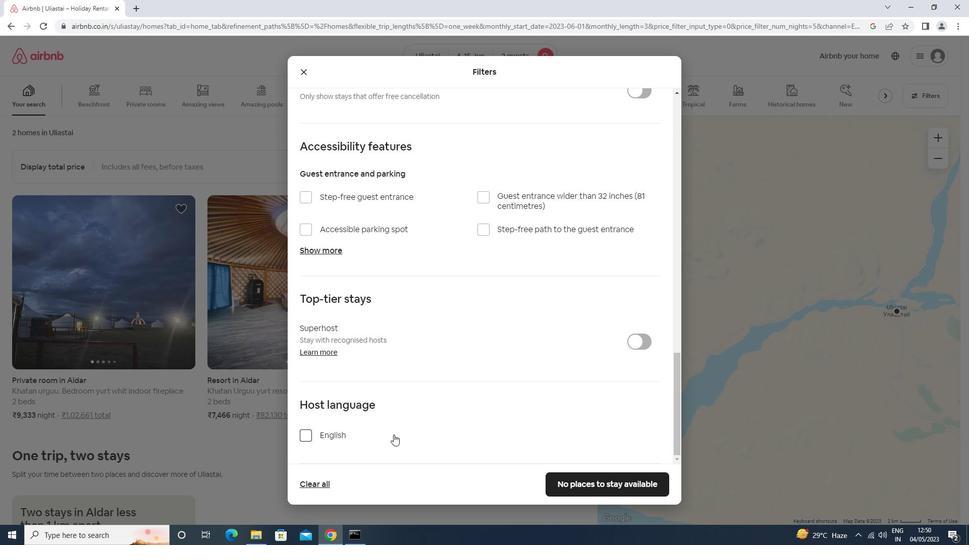 
Action: Mouse pressed left at (360, 434)
Screenshot: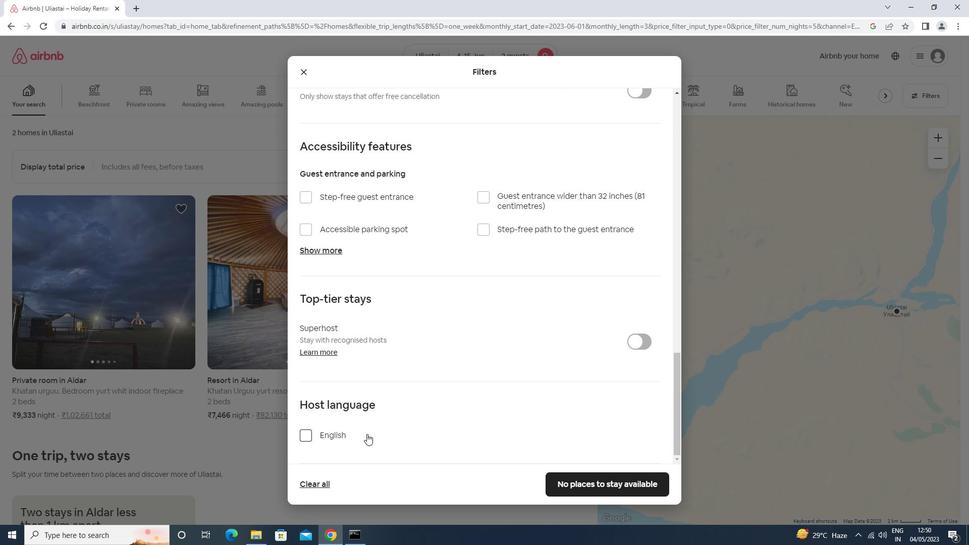 
Action: Mouse moved to (602, 487)
Screenshot: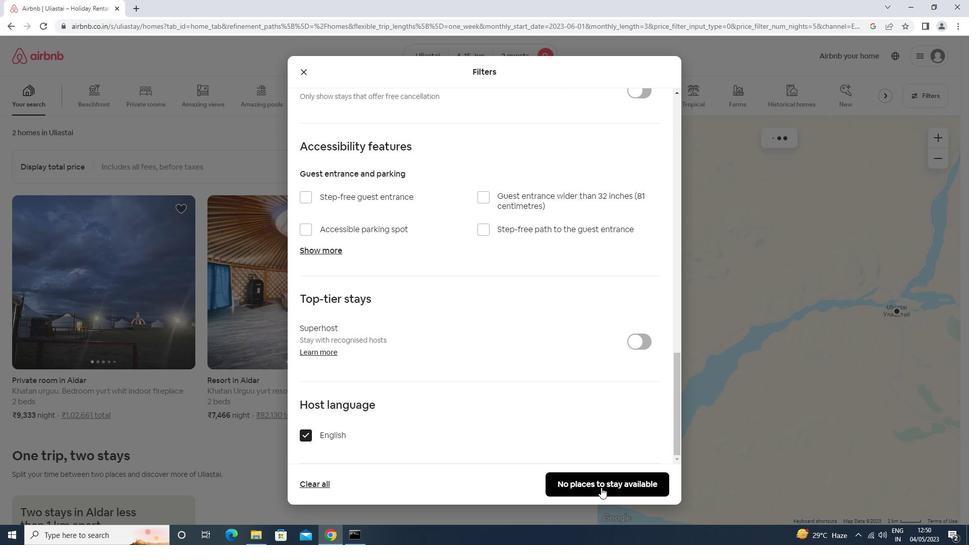 
Action: Mouse pressed left at (602, 487)
Screenshot: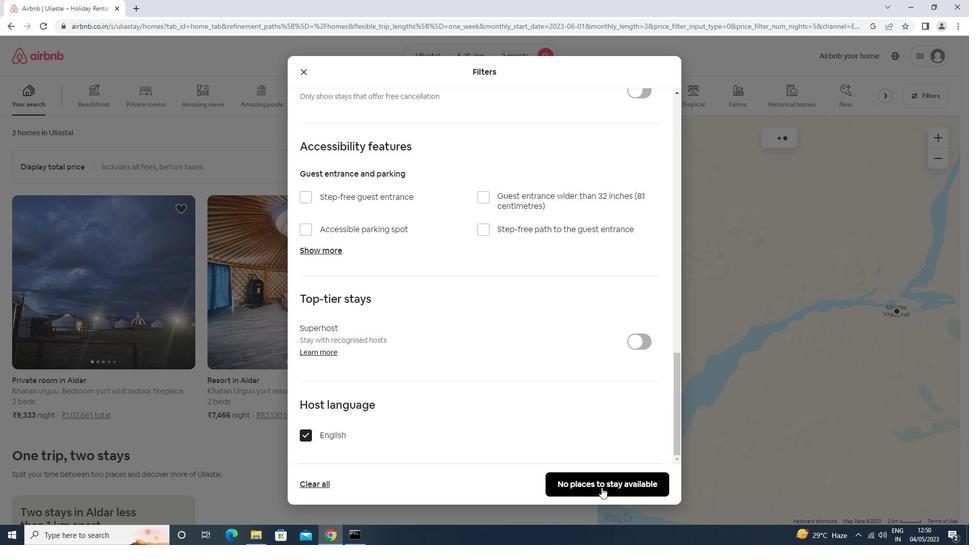 
Action: Mouse moved to (602, 487)
Screenshot: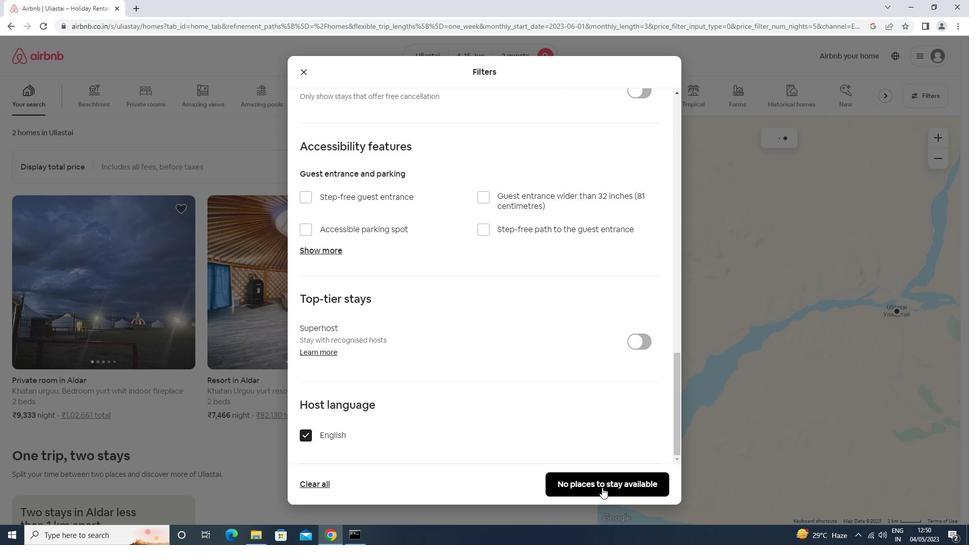 
